 Task: Add a condition where "Channel Is CTI voicemail" in unsolved tickets in your groups.
Action: Mouse moved to (281, 508)
Screenshot: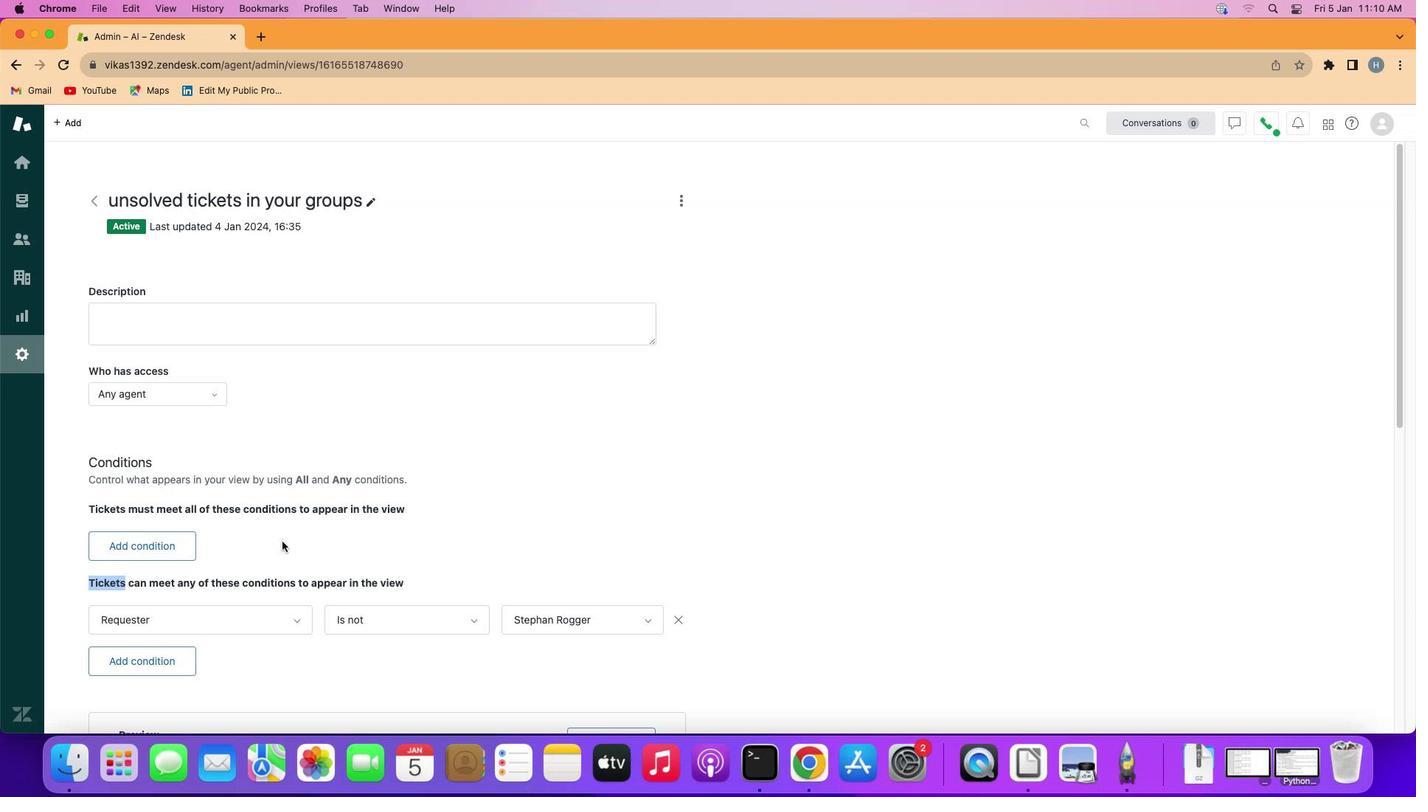
Action: Mouse pressed left at (281, 508)
Screenshot: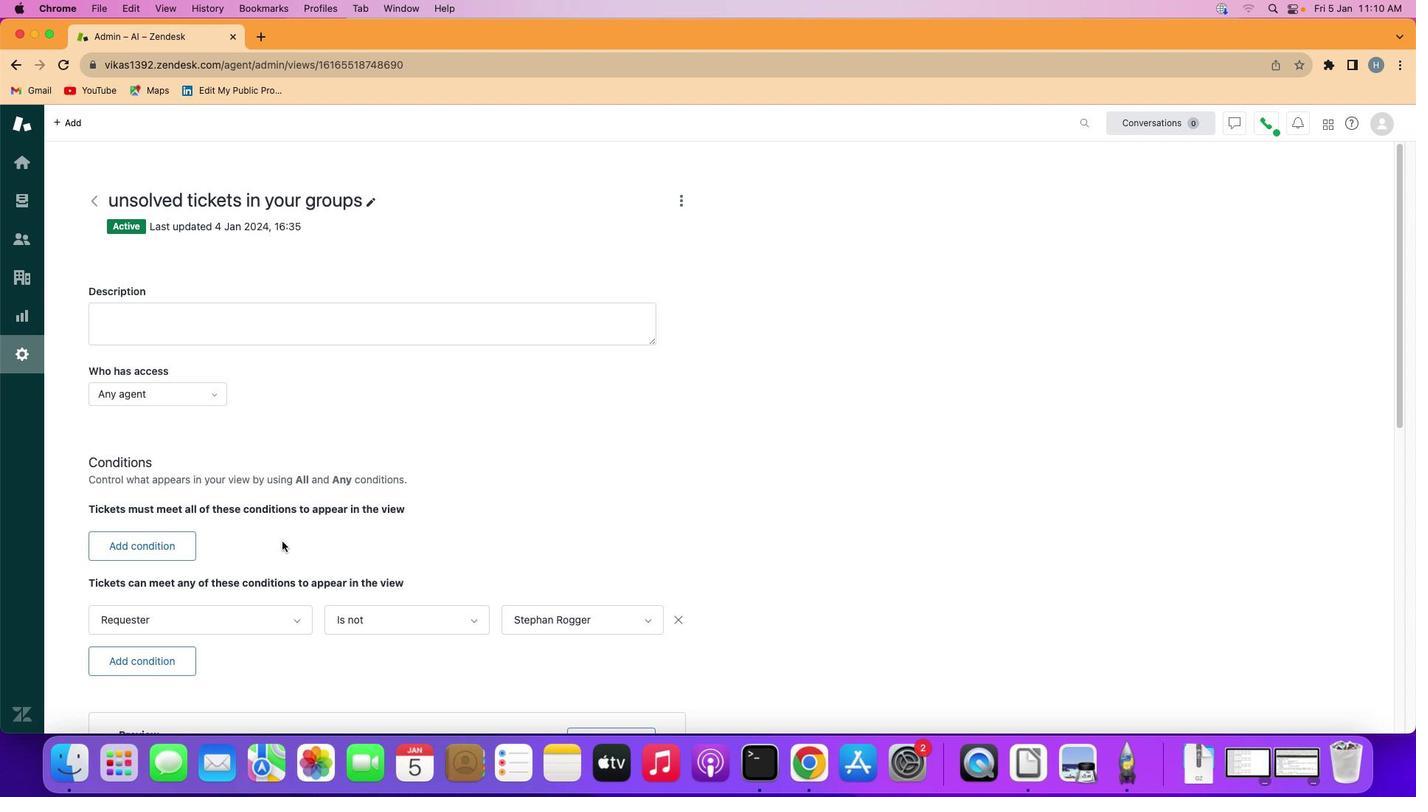 
Action: Mouse moved to (164, 507)
Screenshot: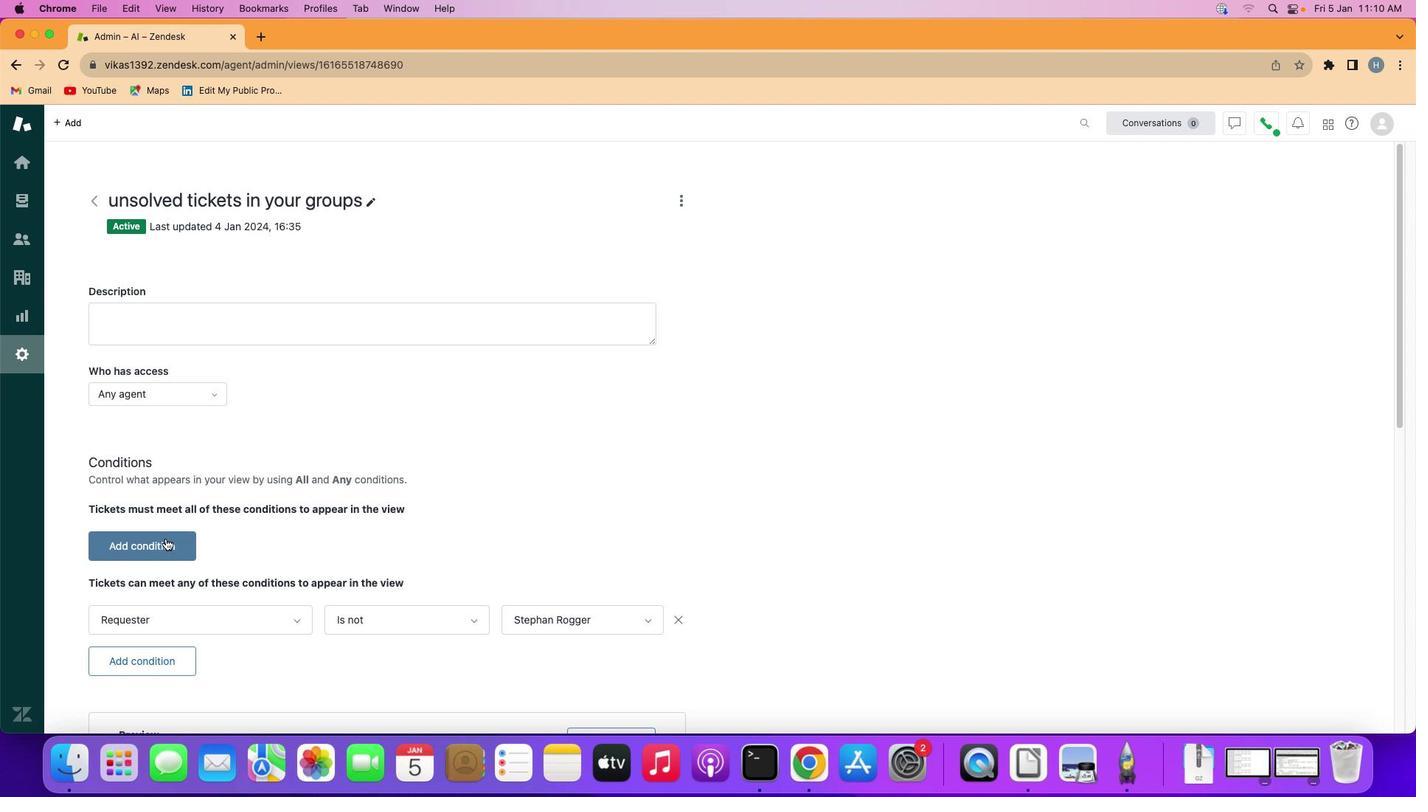 
Action: Mouse pressed left at (164, 507)
Screenshot: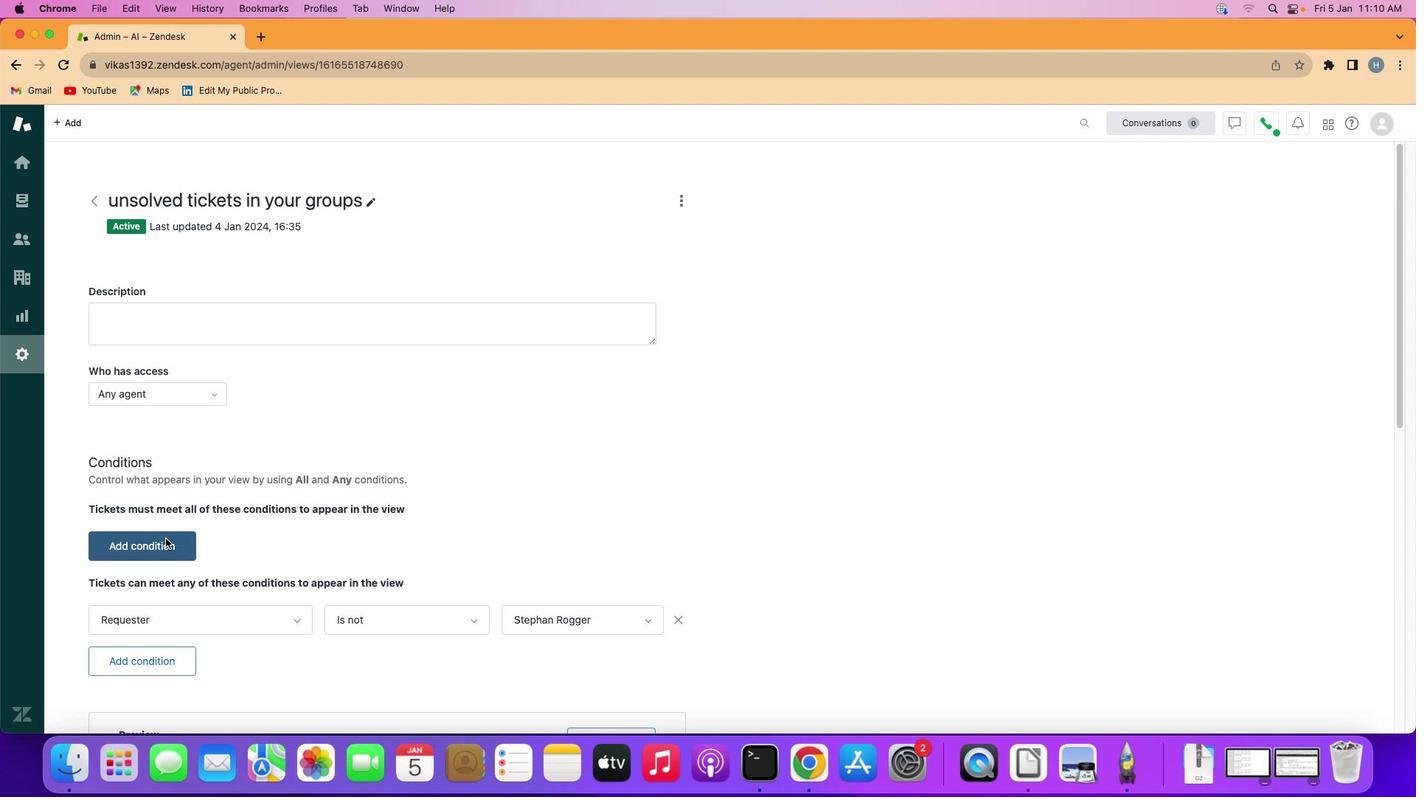 
Action: Mouse moved to (169, 509)
Screenshot: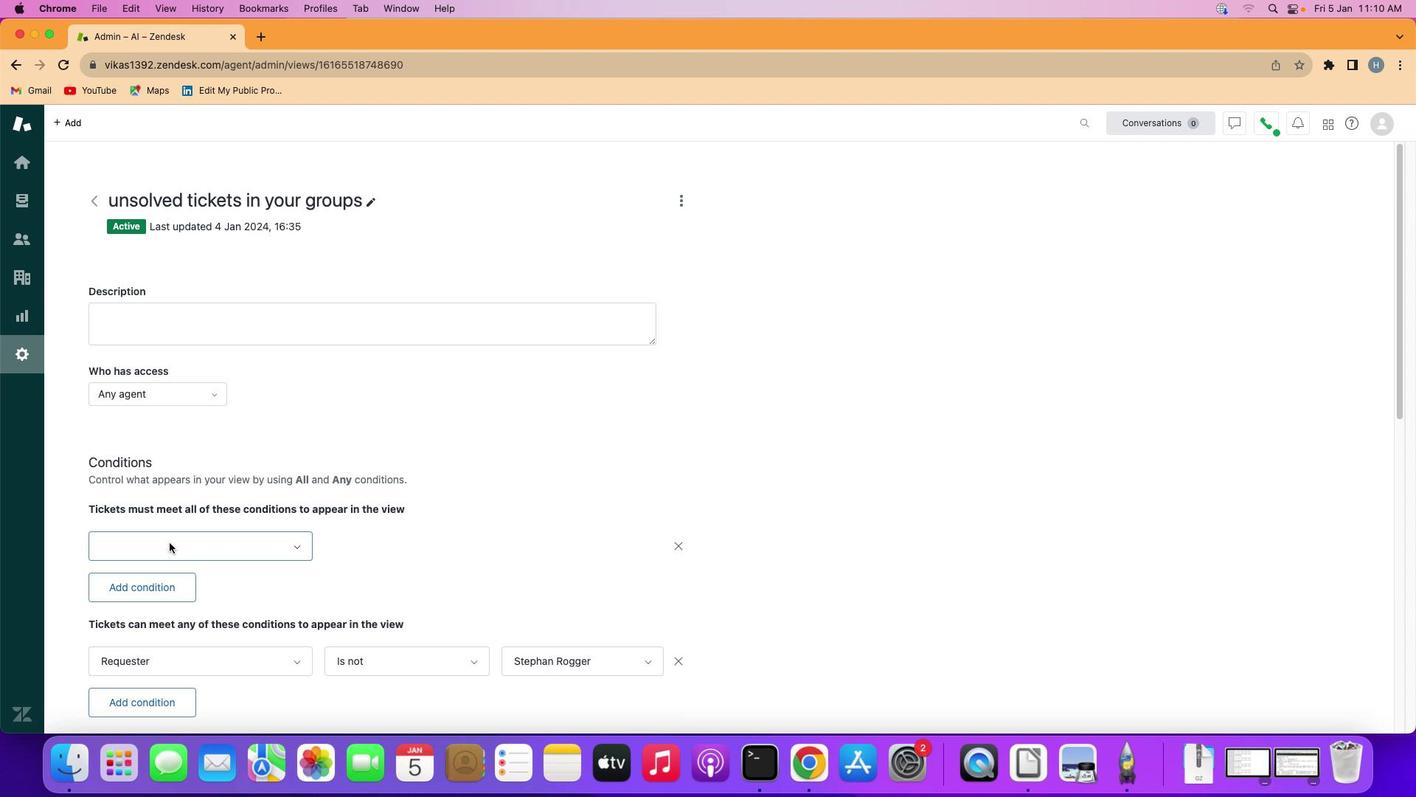 
Action: Mouse pressed left at (169, 509)
Screenshot: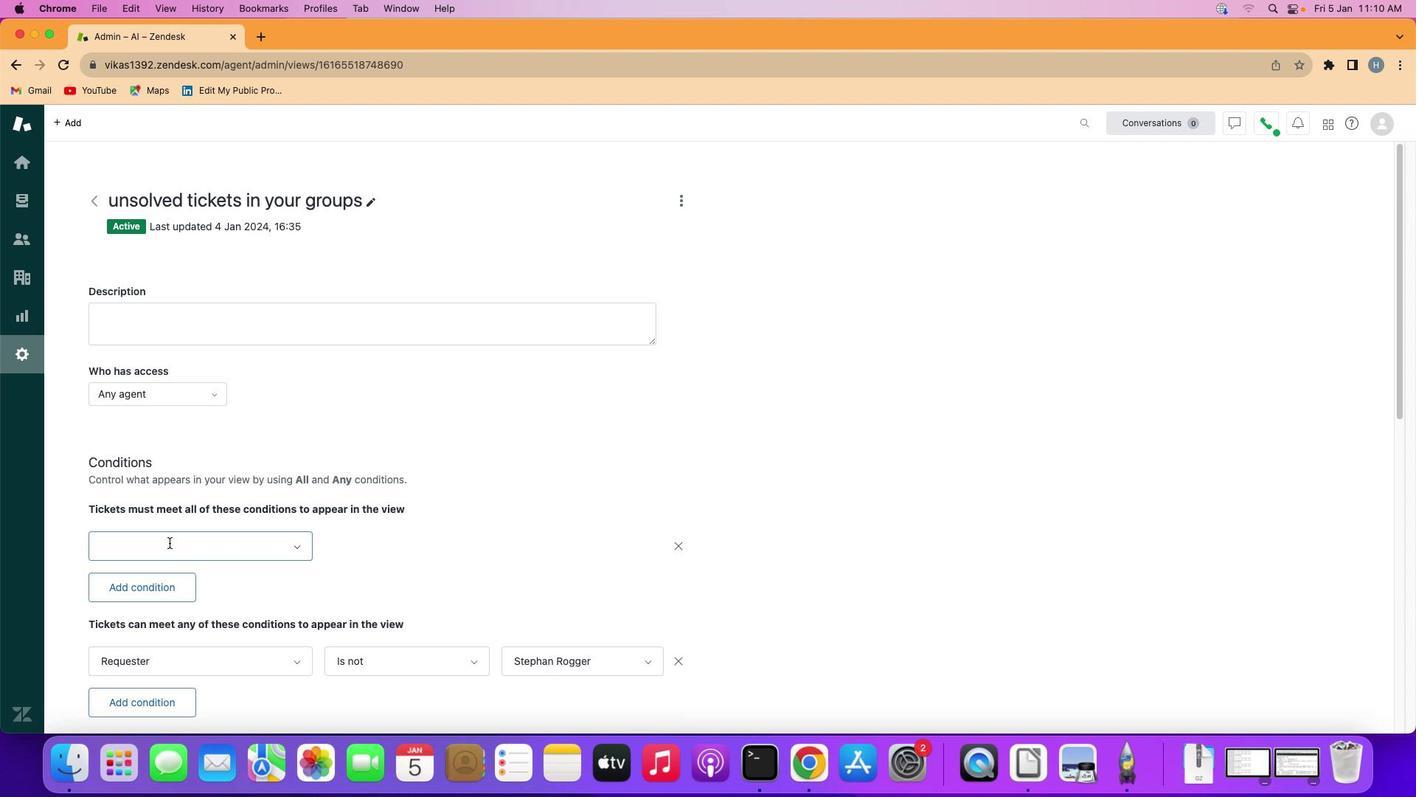 
Action: Mouse moved to (195, 449)
Screenshot: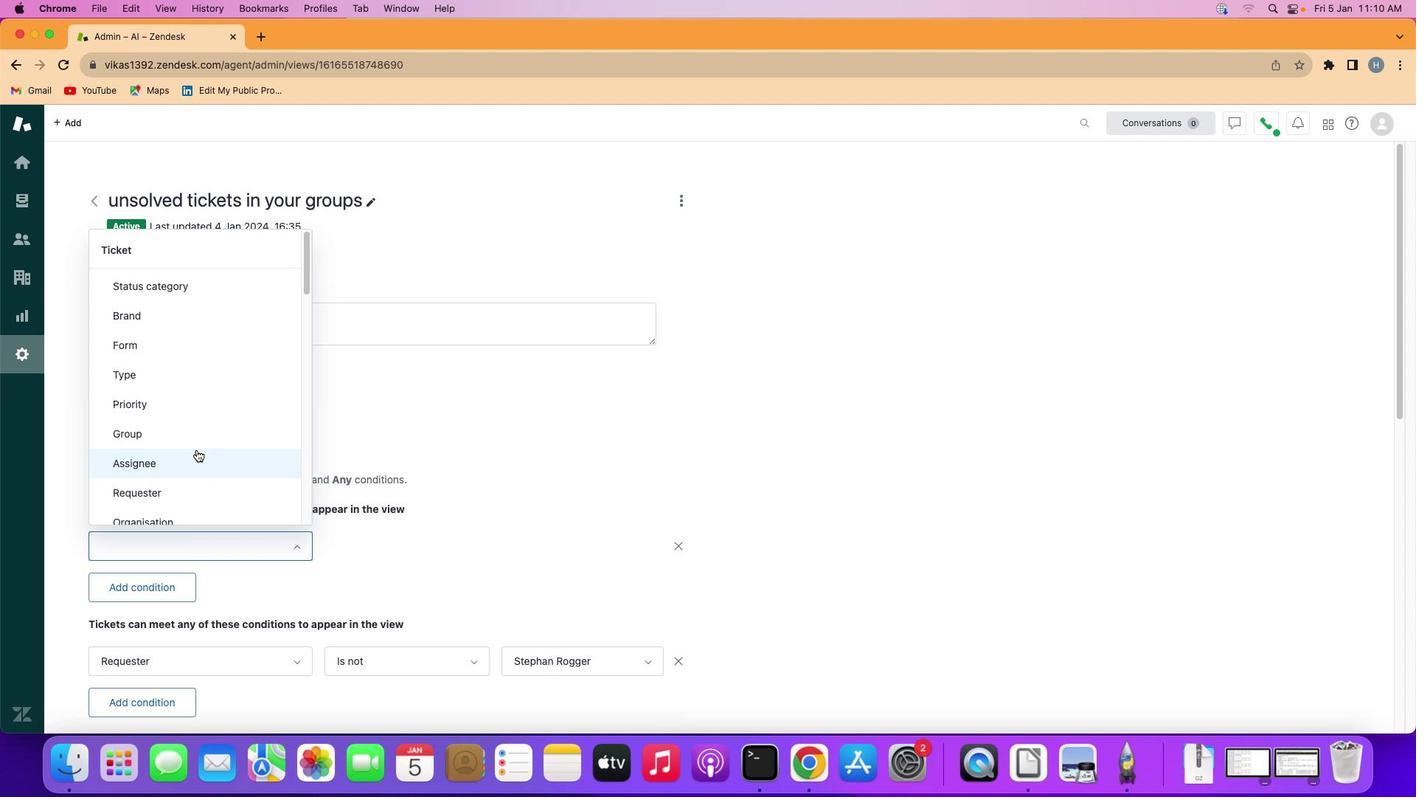 
Action: Mouse scrolled (195, 449) with delta (-1, 157)
Screenshot: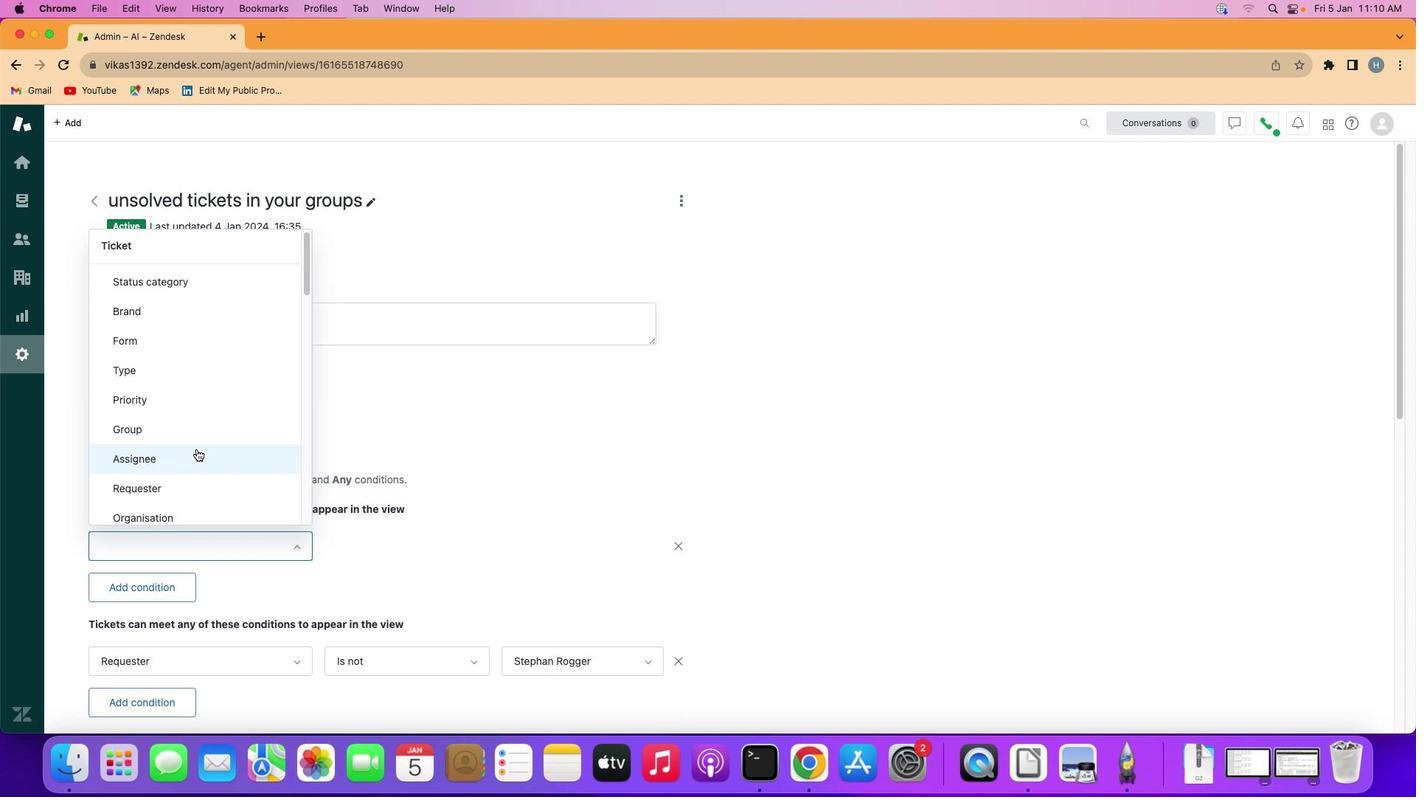 
Action: Mouse scrolled (195, 449) with delta (-1, 157)
Screenshot: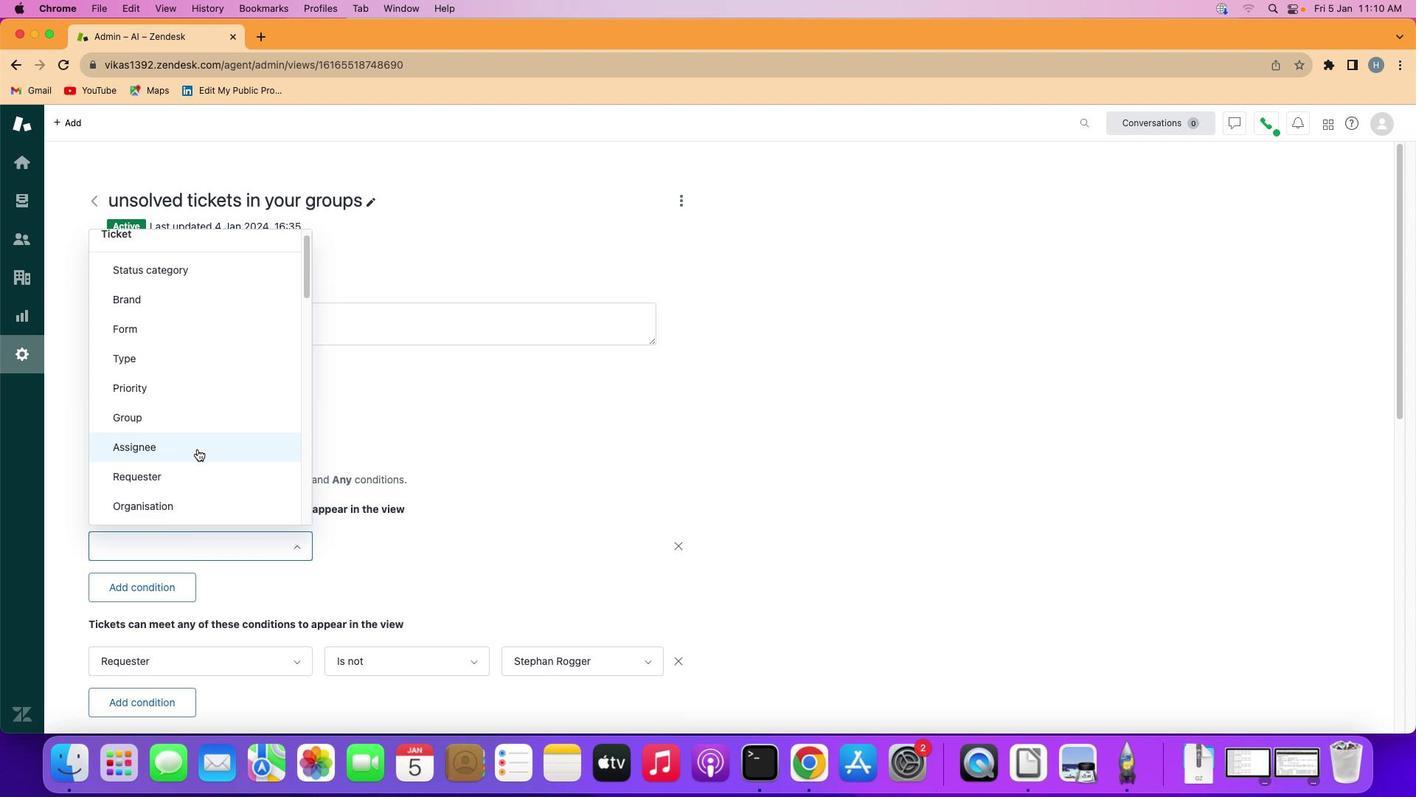 
Action: Mouse moved to (196, 449)
Screenshot: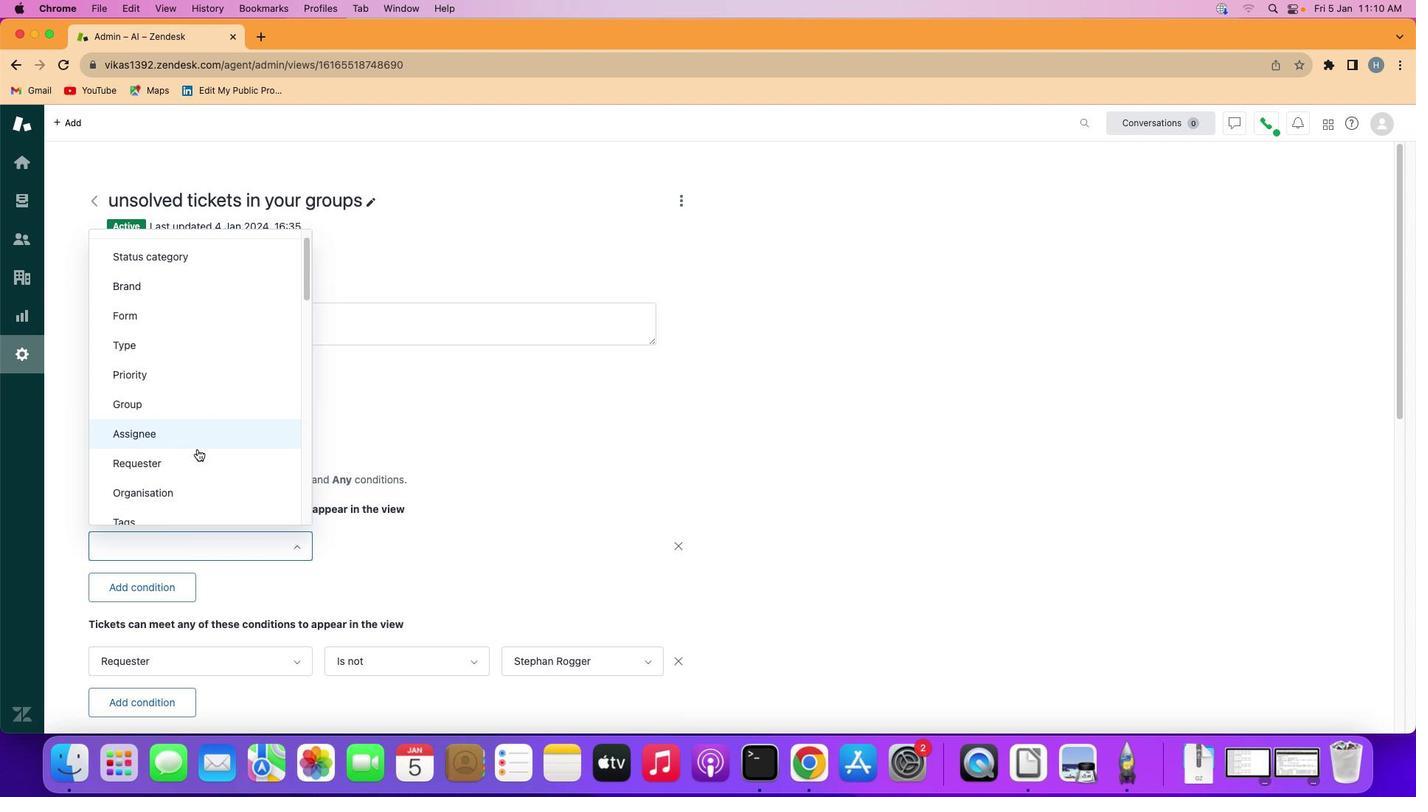
Action: Mouse scrolled (196, 449) with delta (-1, 157)
Screenshot: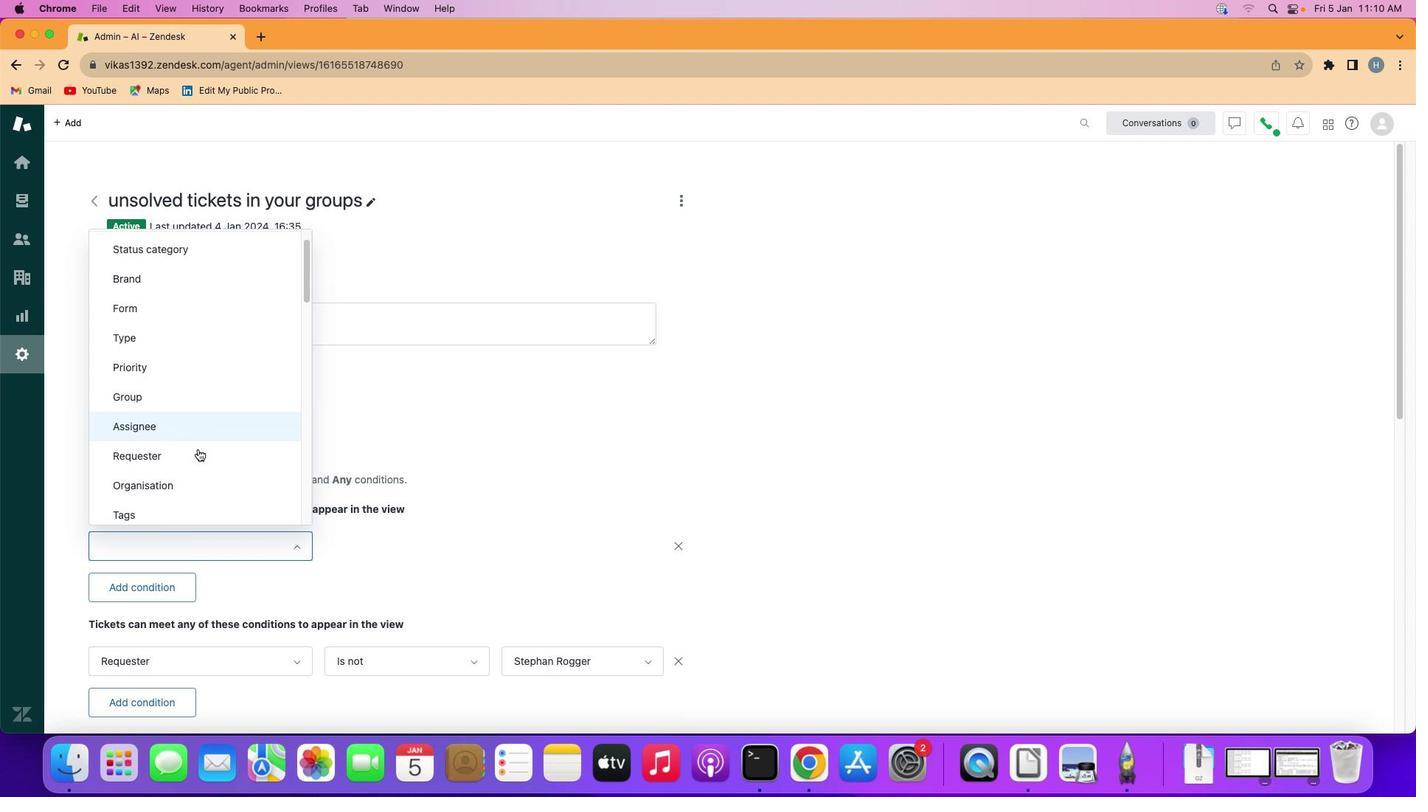
Action: Mouse moved to (197, 448)
Screenshot: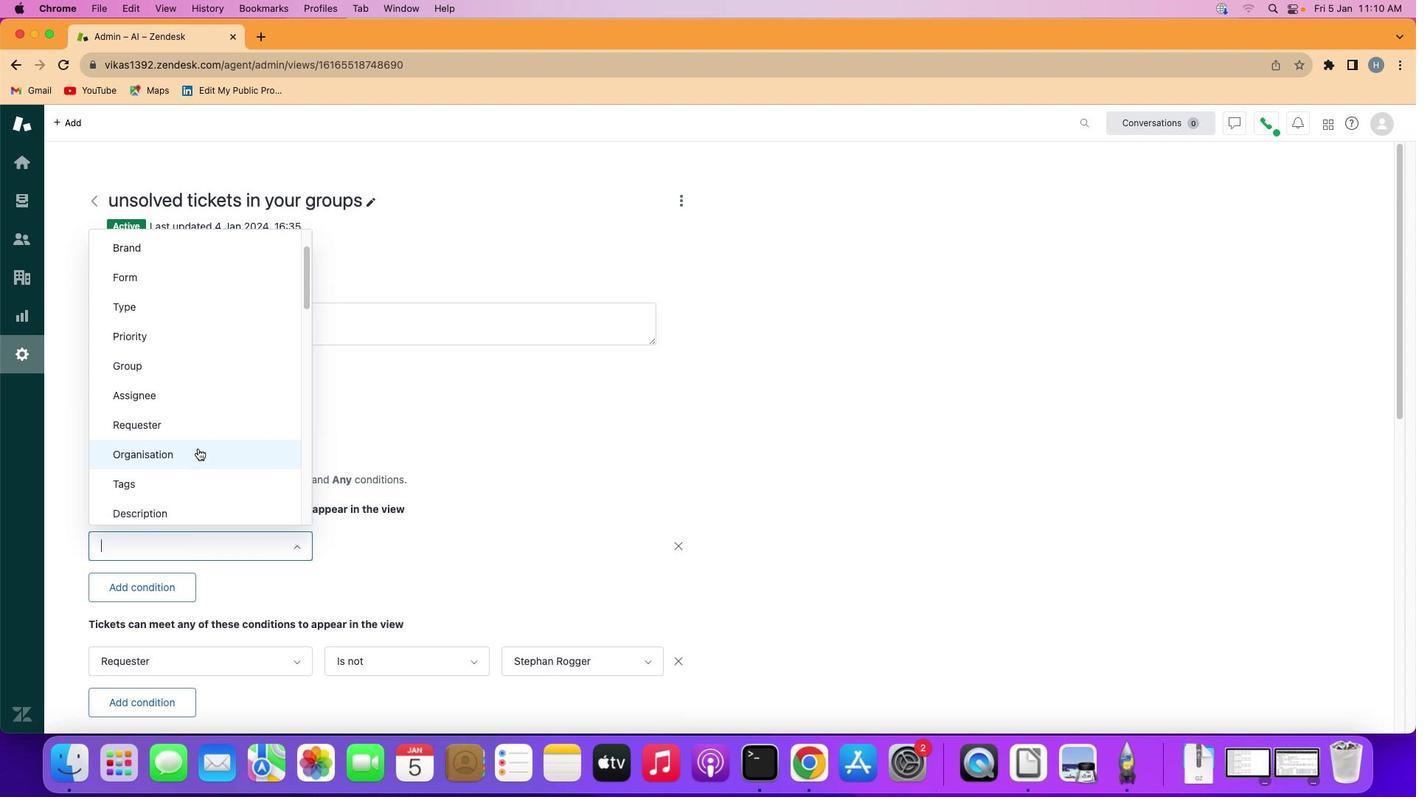 
Action: Mouse scrolled (197, 448) with delta (-1, 157)
Screenshot: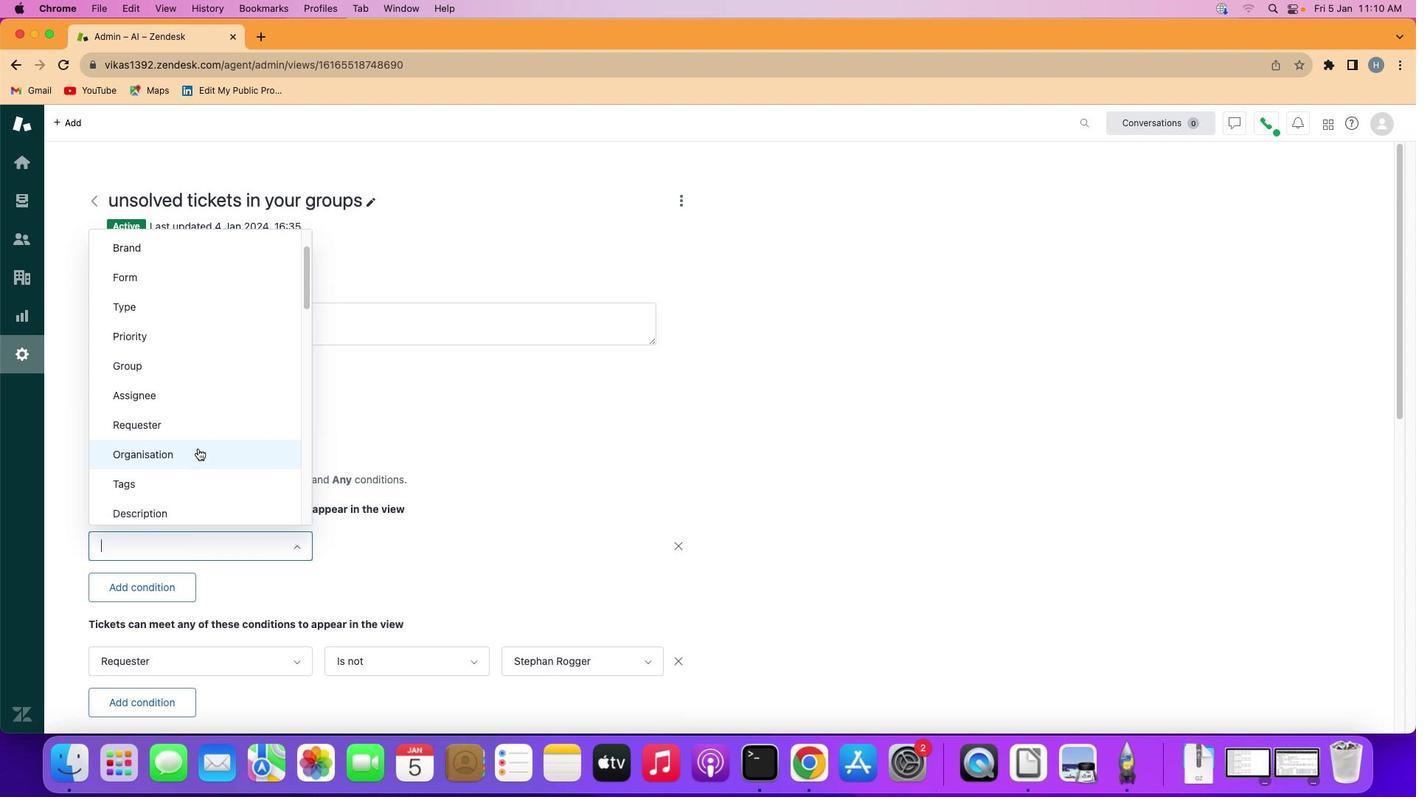 
Action: Mouse scrolled (197, 448) with delta (-1, 157)
Screenshot: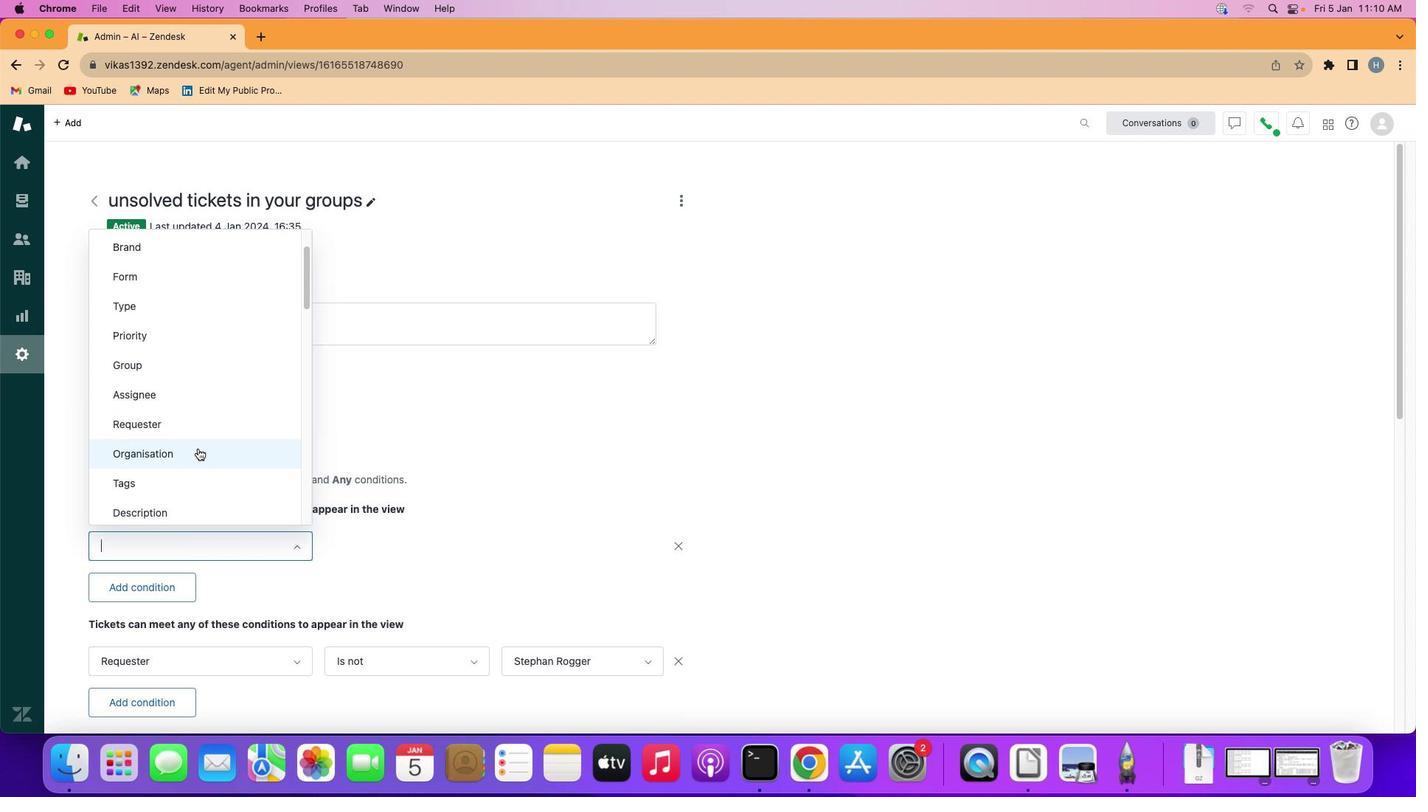
Action: Mouse scrolled (197, 448) with delta (-1, 158)
Screenshot: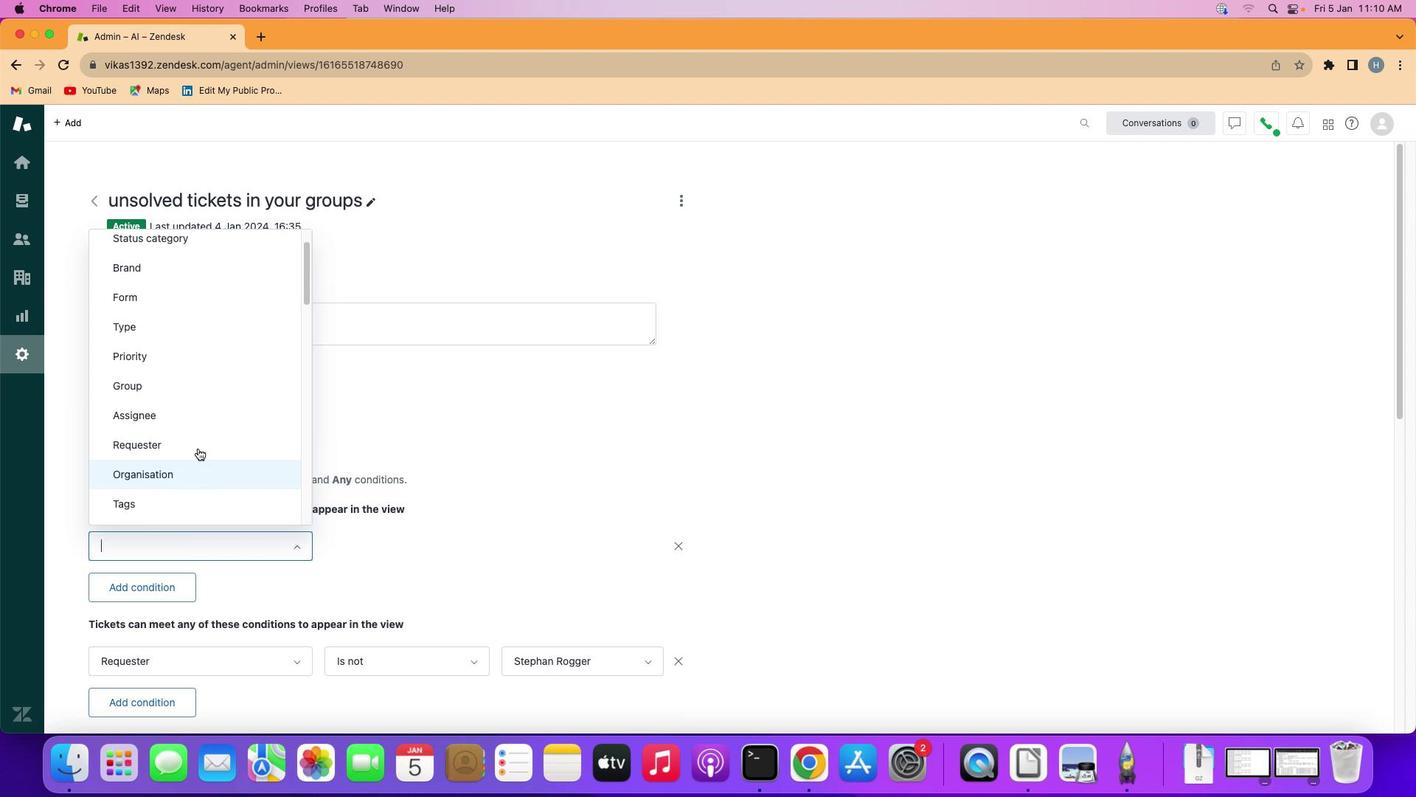 
Action: Mouse scrolled (197, 448) with delta (-1, 157)
Screenshot: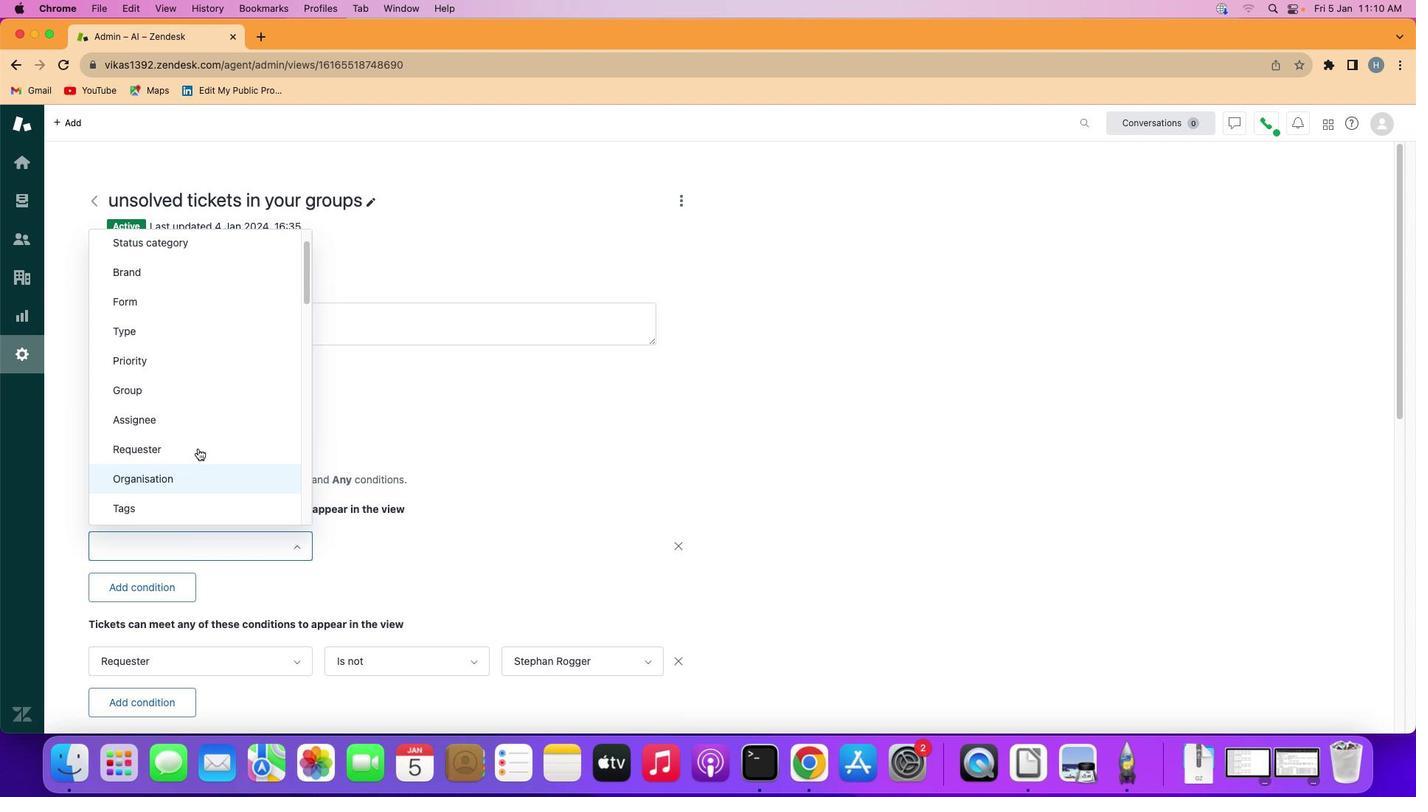 
Action: Mouse scrolled (197, 448) with delta (-1, 157)
Screenshot: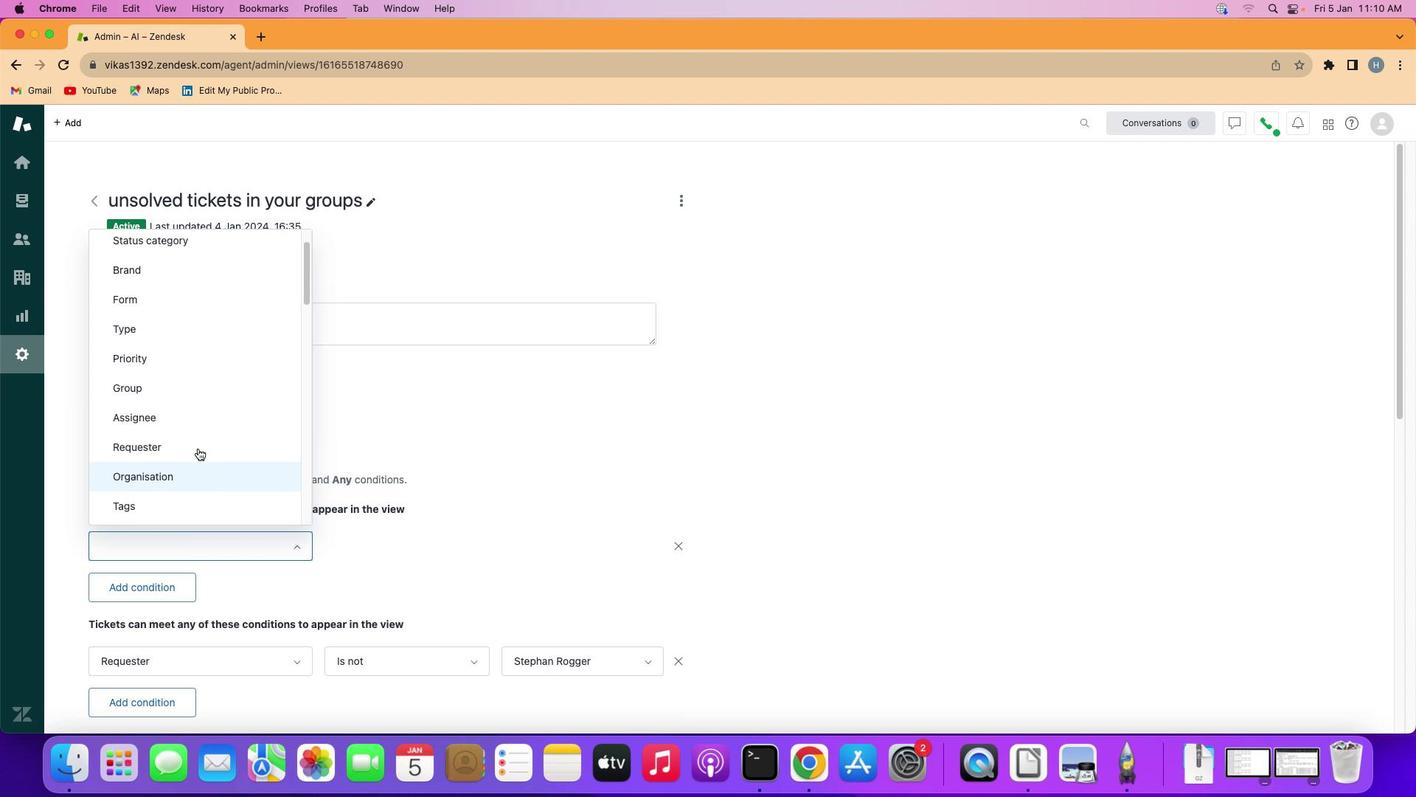
Action: Mouse scrolled (197, 448) with delta (-1, 157)
Screenshot: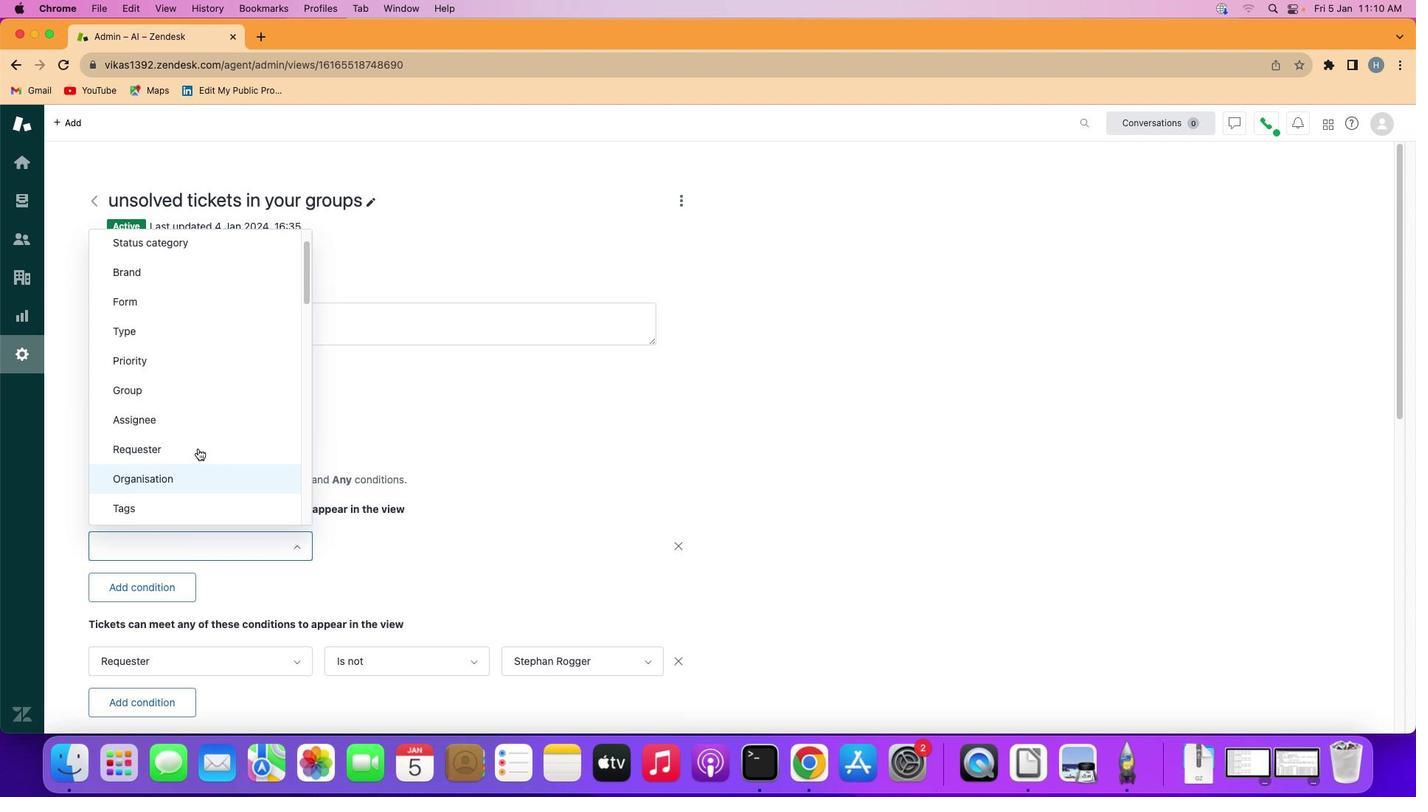 
Action: Mouse scrolled (197, 448) with delta (-1, 158)
Screenshot: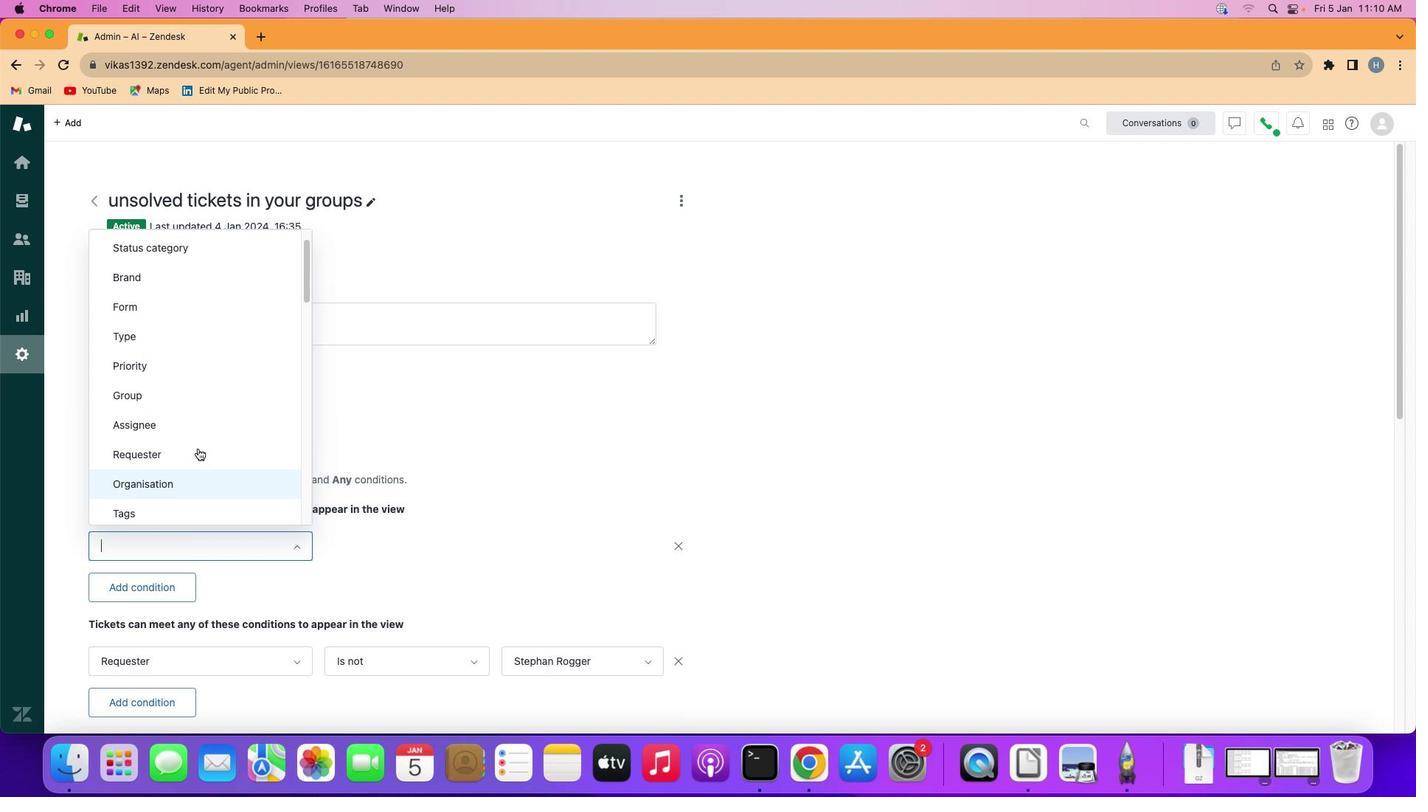 
Action: Mouse scrolled (197, 448) with delta (-1, 157)
Screenshot: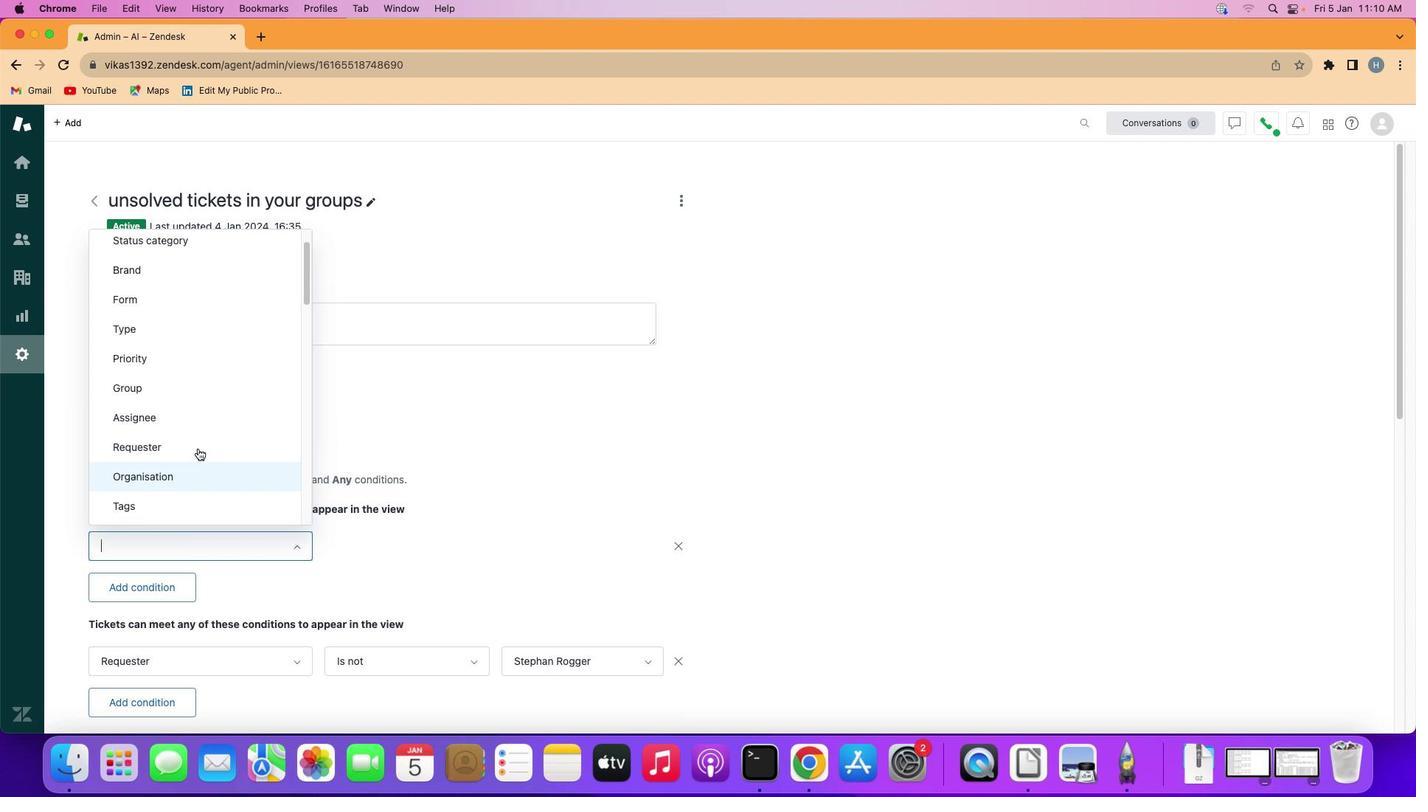 
Action: Mouse scrolled (197, 448) with delta (-1, 157)
Screenshot: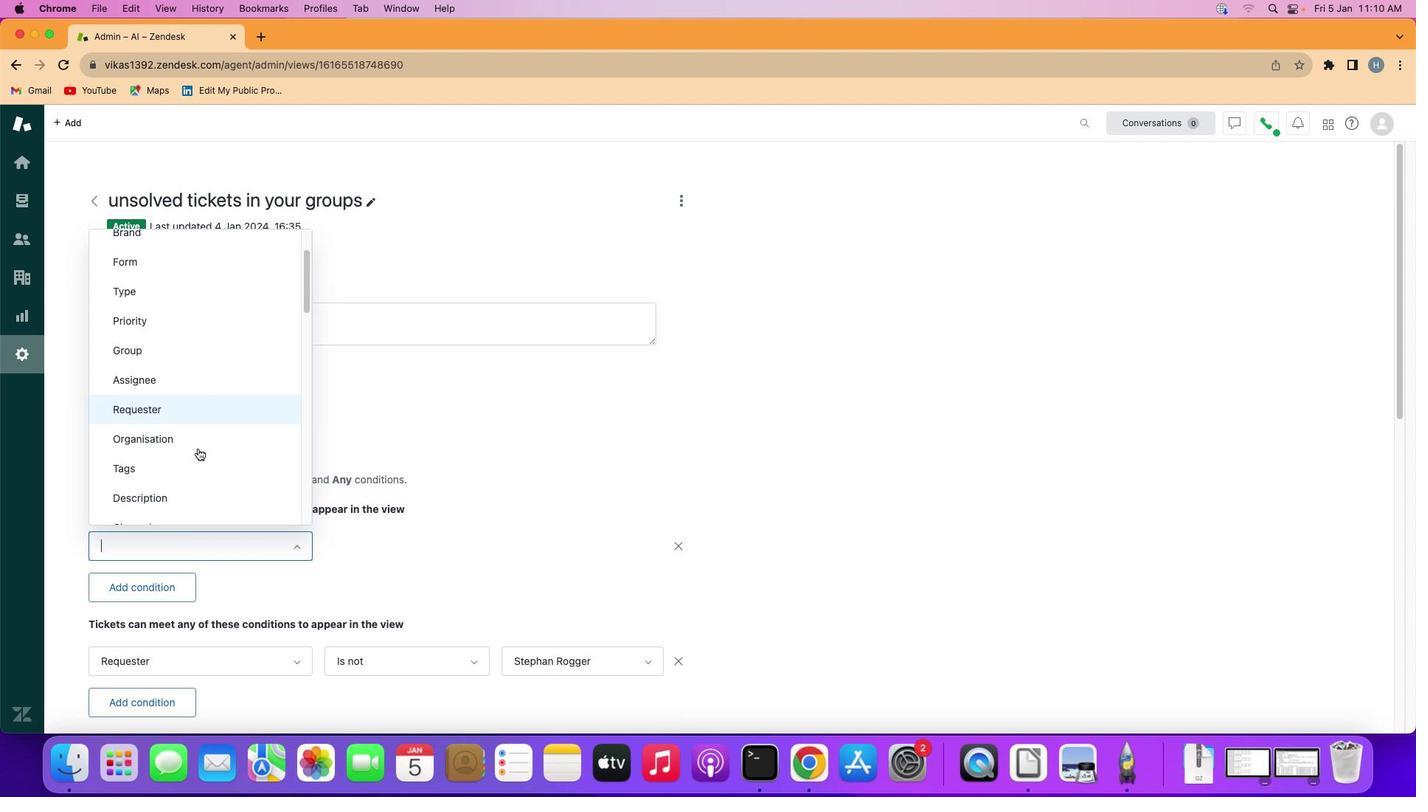 
Action: Mouse moved to (197, 448)
Screenshot: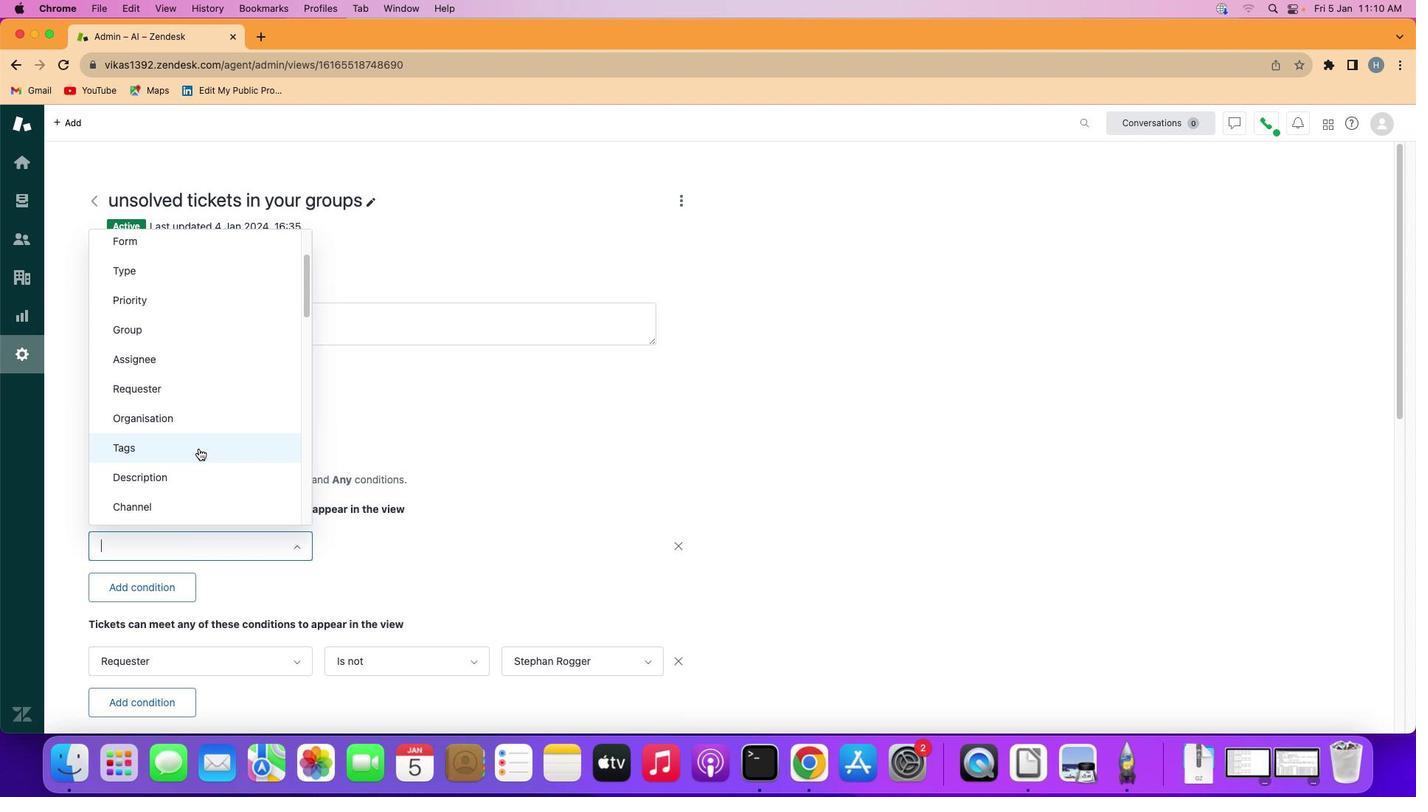 
Action: Mouse scrolled (197, 448) with delta (-1, 157)
Screenshot: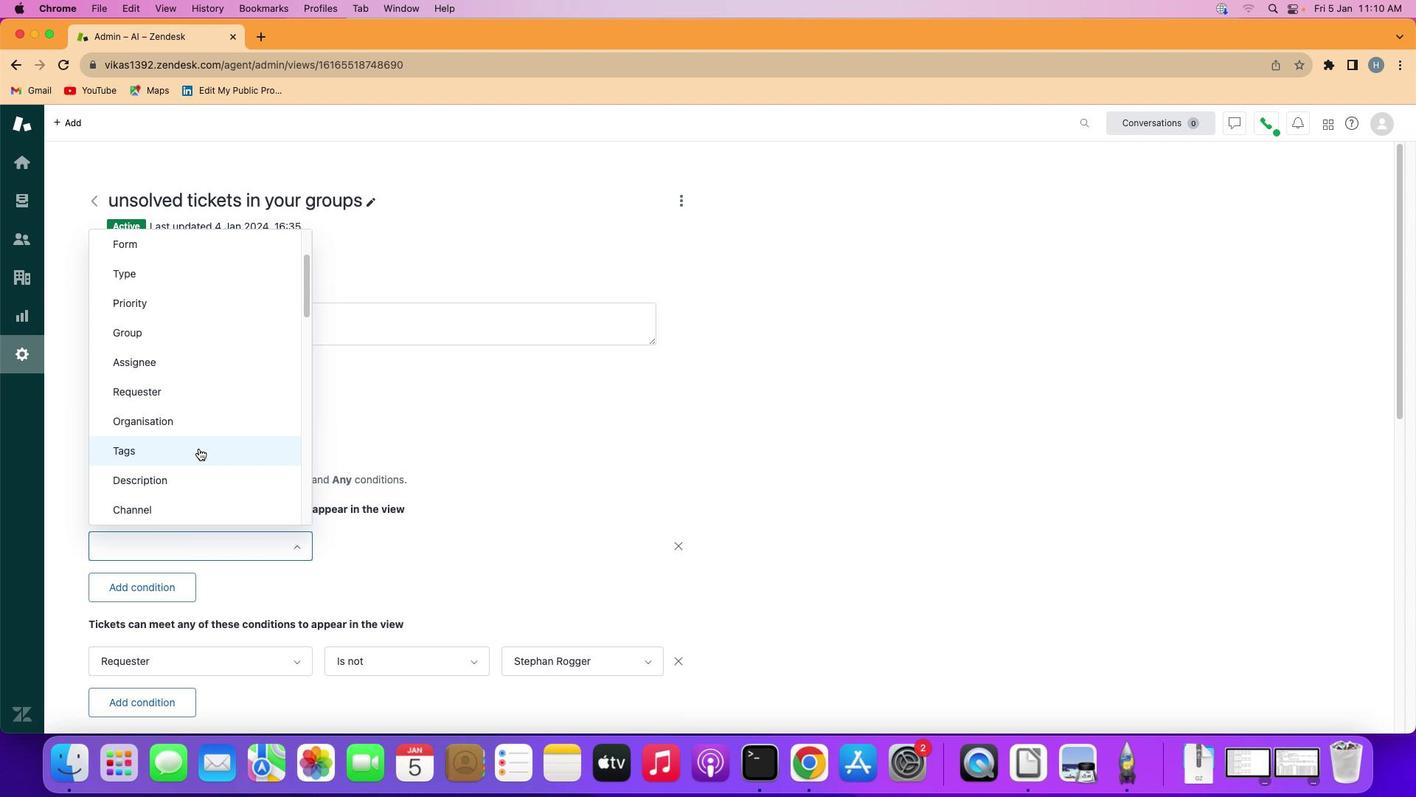 
Action: Mouse scrolled (197, 448) with delta (-1, 158)
Screenshot: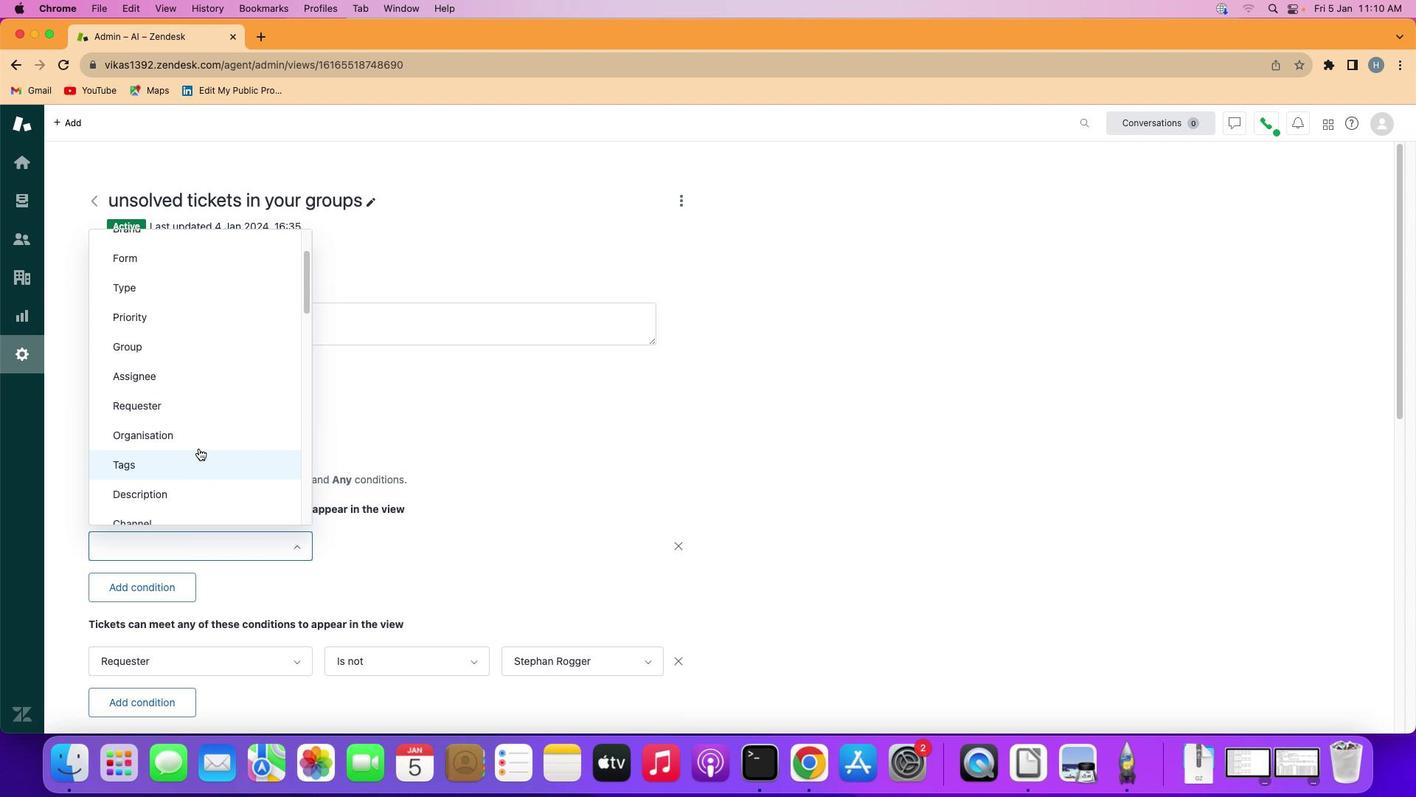 
Action: Mouse scrolled (197, 448) with delta (-1, 157)
Screenshot: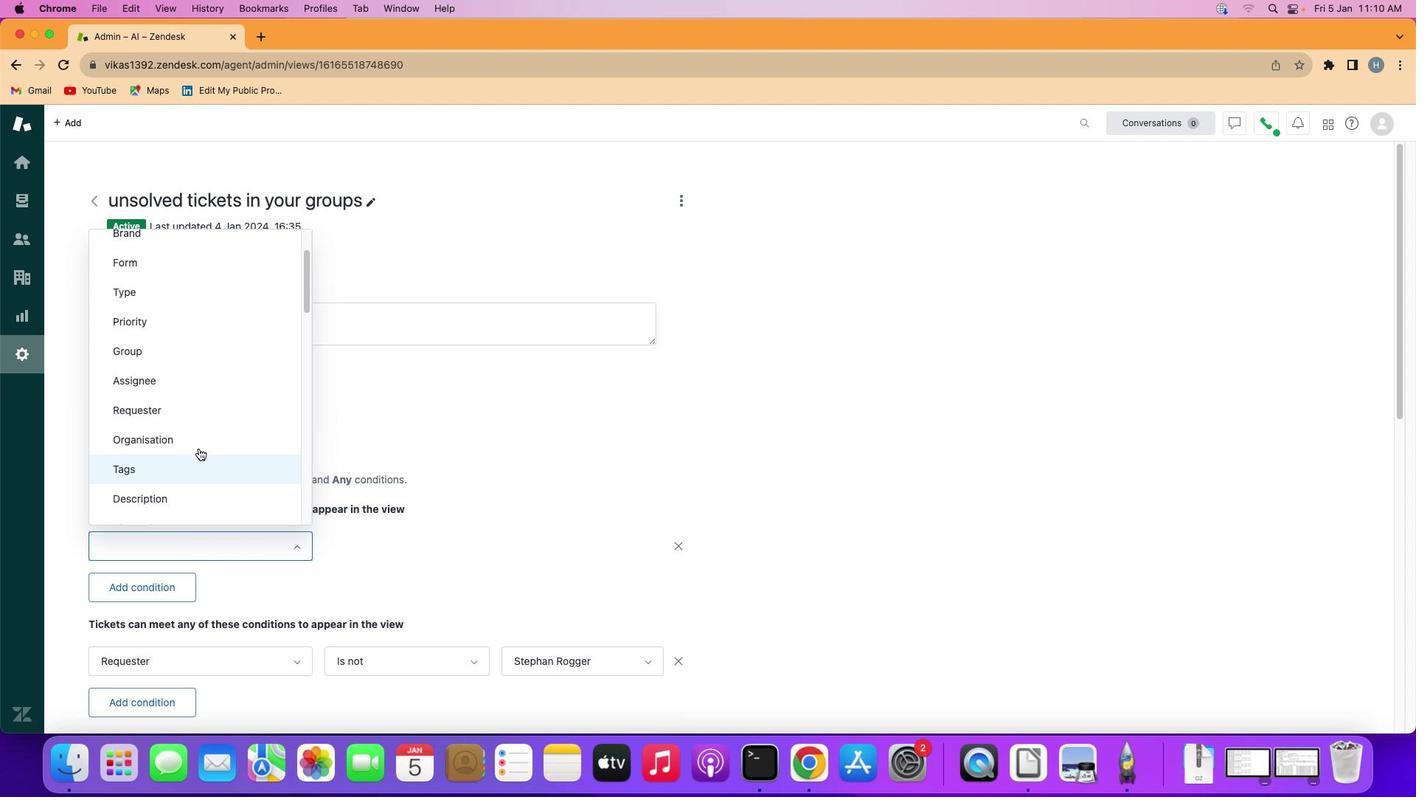 
Action: Mouse scrolled (197, 448) with delta (-1, 157)
Screenshot: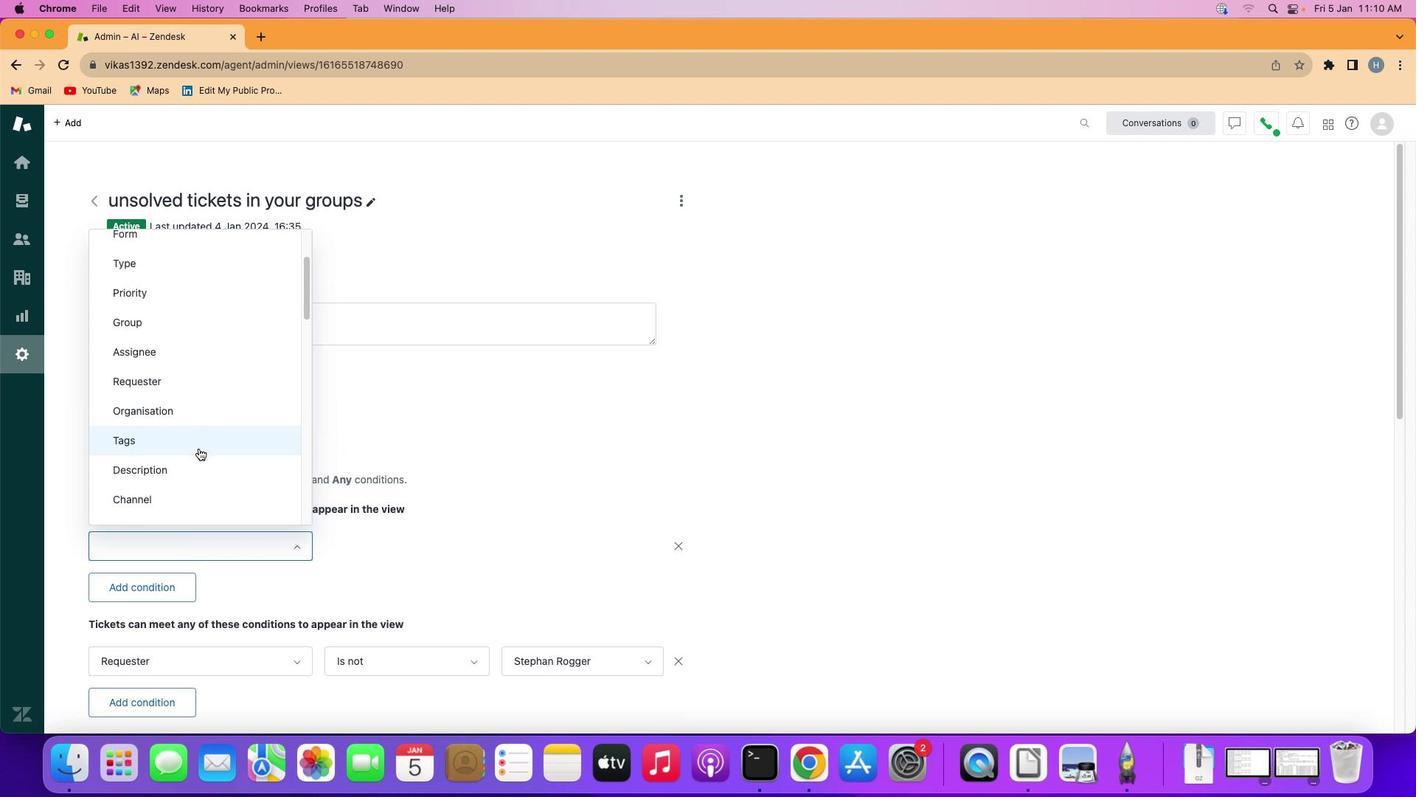 
Action: Mouse moved to (194, 475)
Screenshot: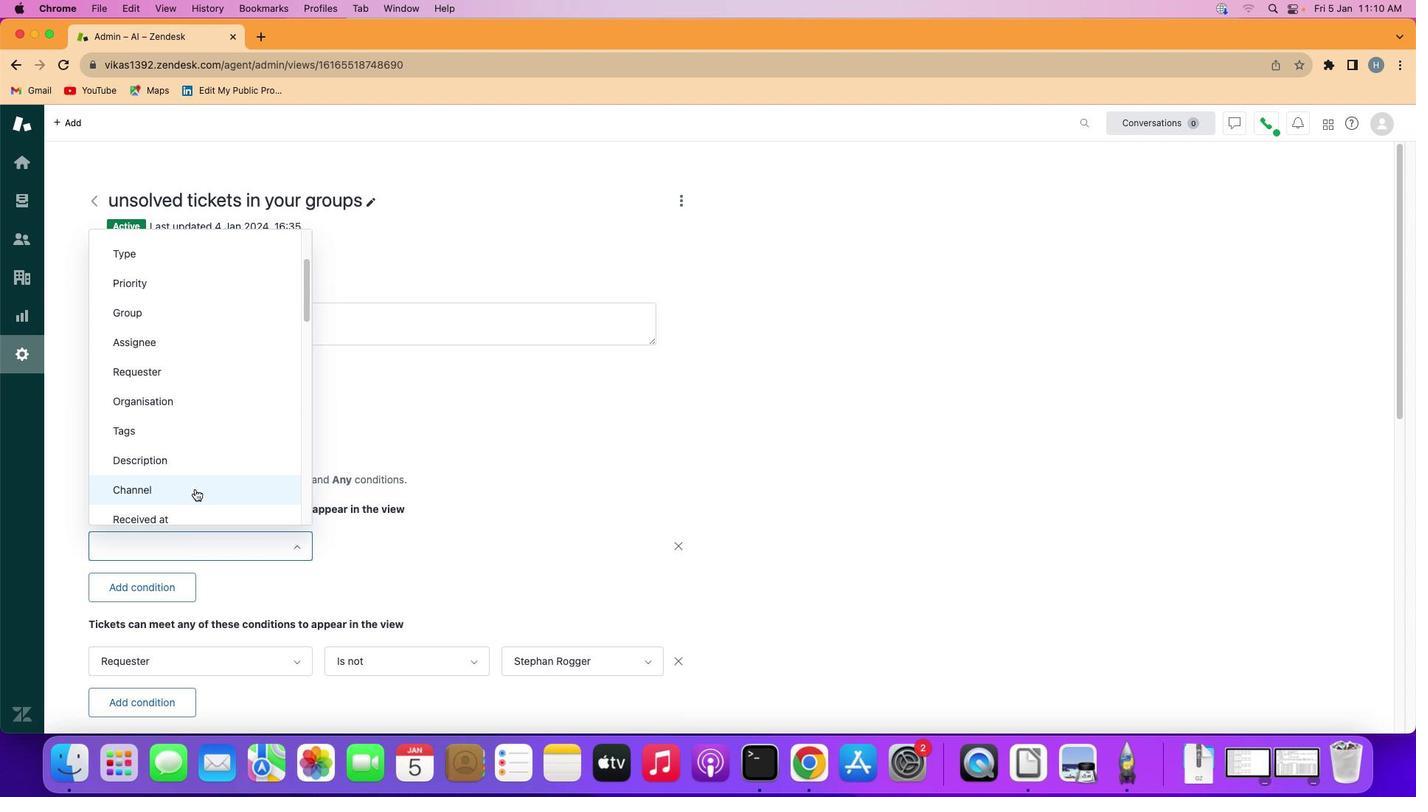 
Action: Mouse pressed left at (194, 475)
Screenshot: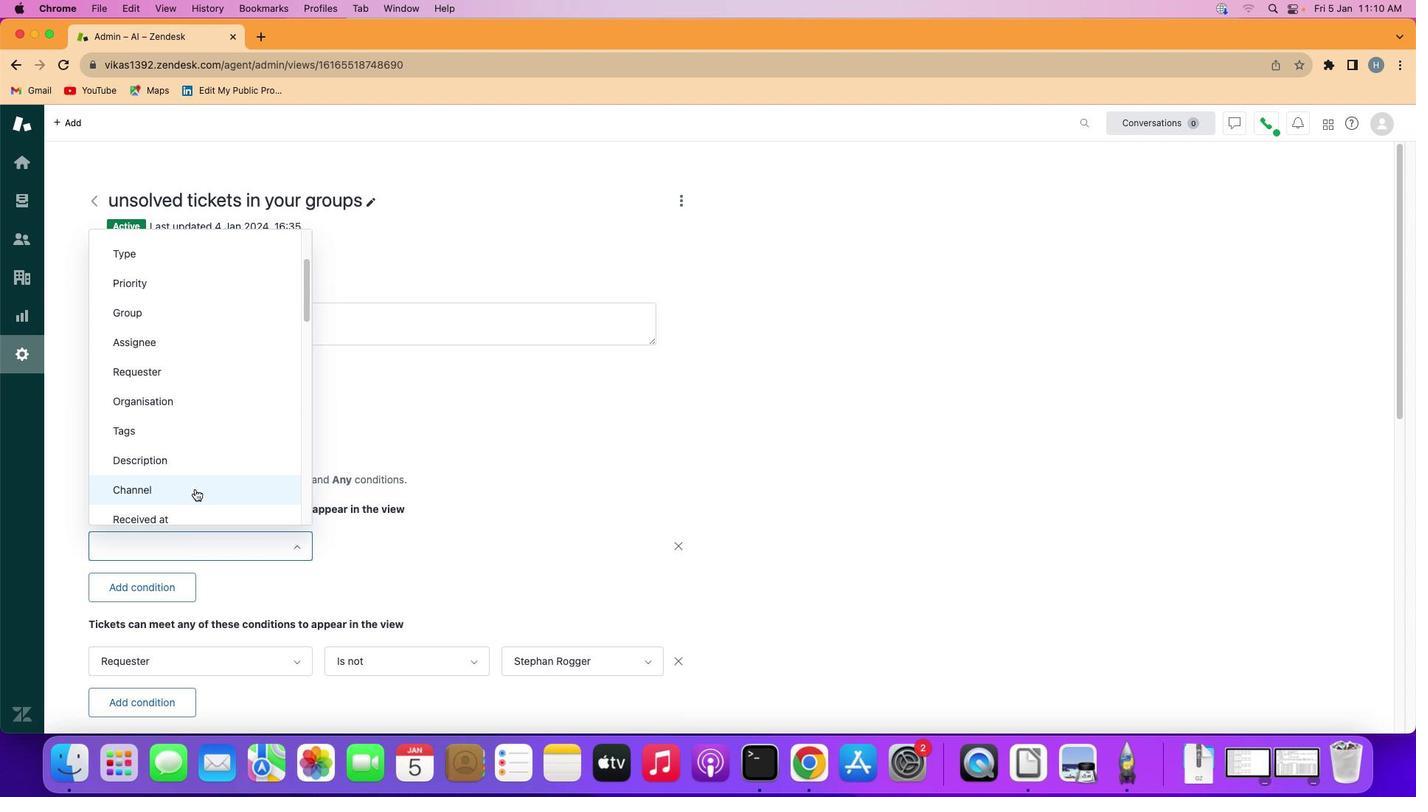 
Action: Mouse moved to (403, 512)
Screenshot: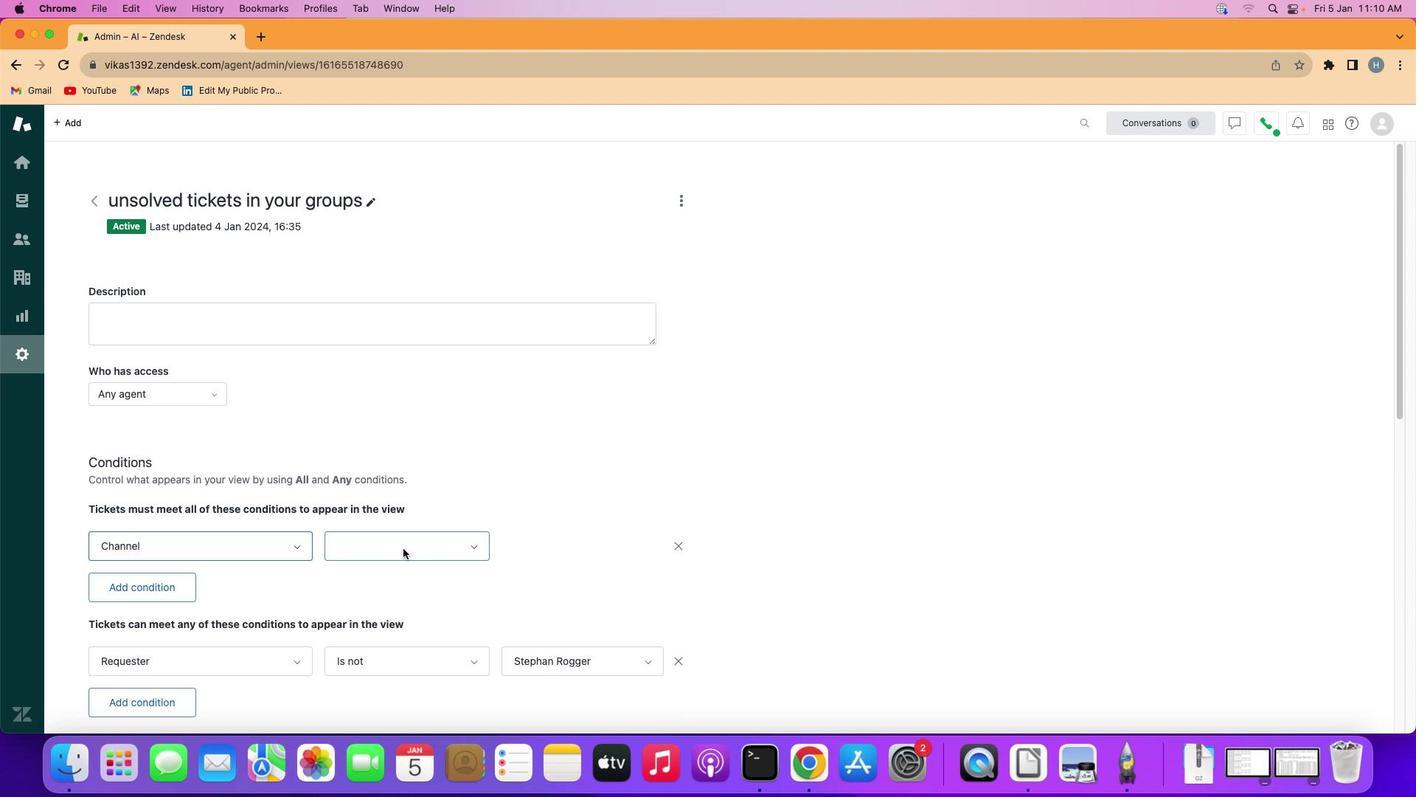 
Action: Mouse pressed left at (403, 512)
Screenshot: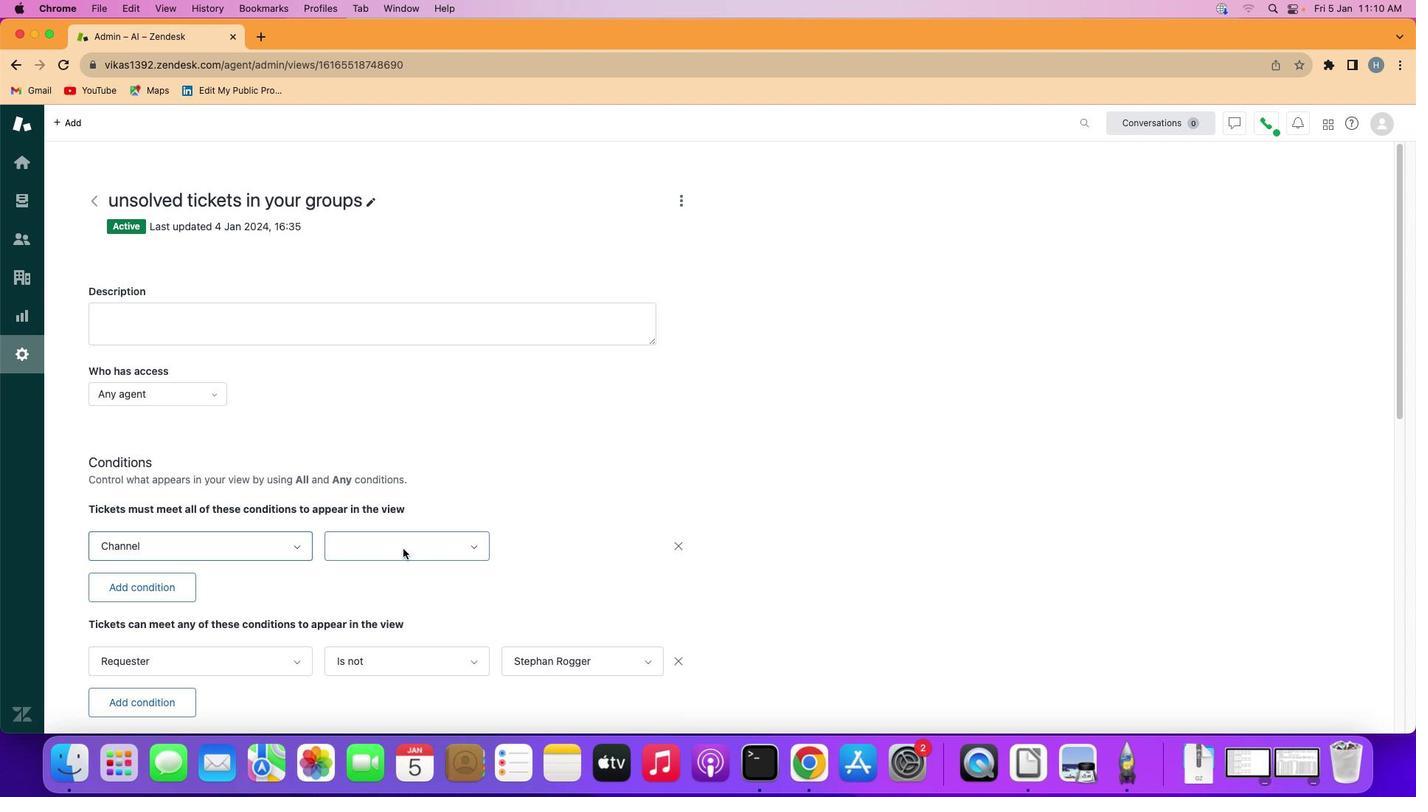 
Action: Mouse moved to (401, 532)
Screenshot: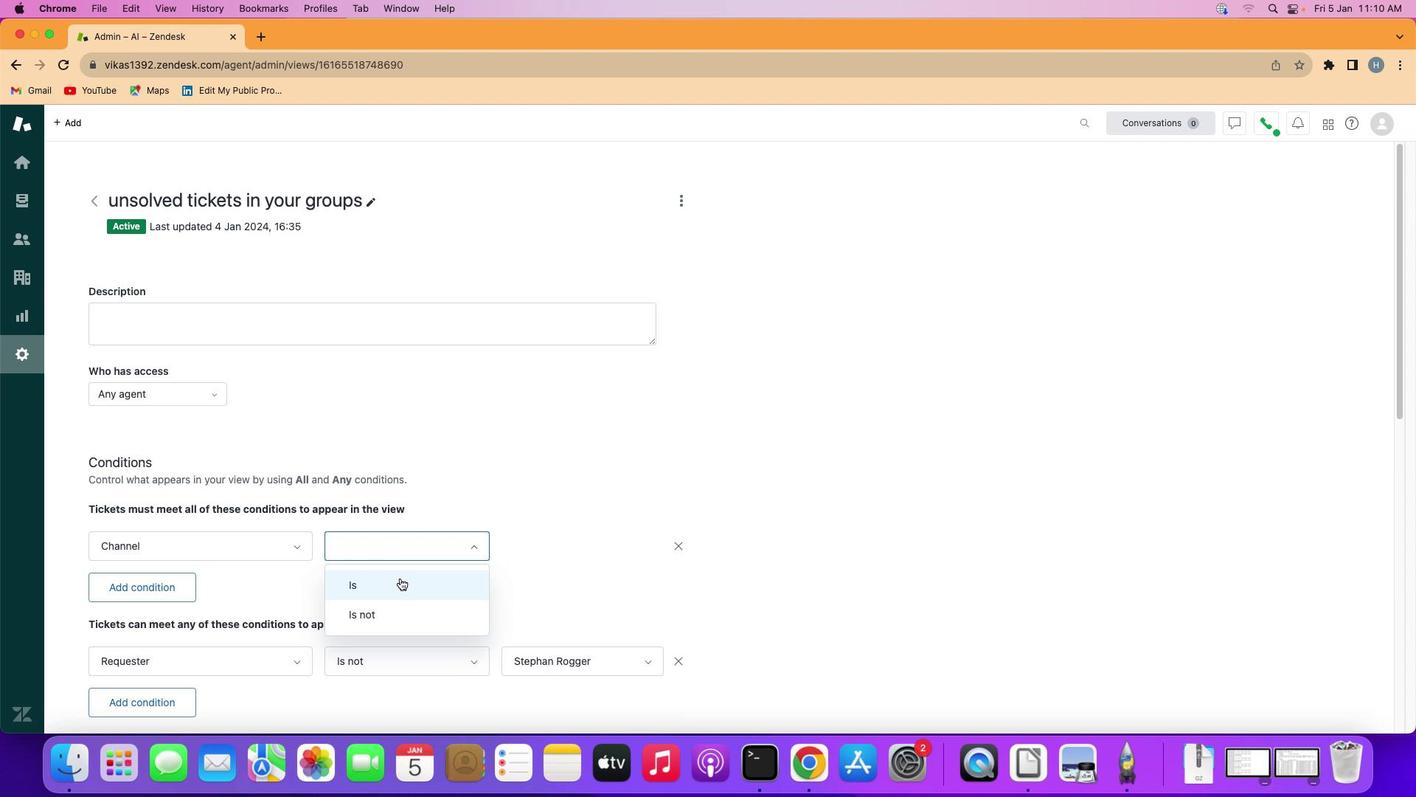 
Action: Mouse pressed left at (401, 532)
Screenshot: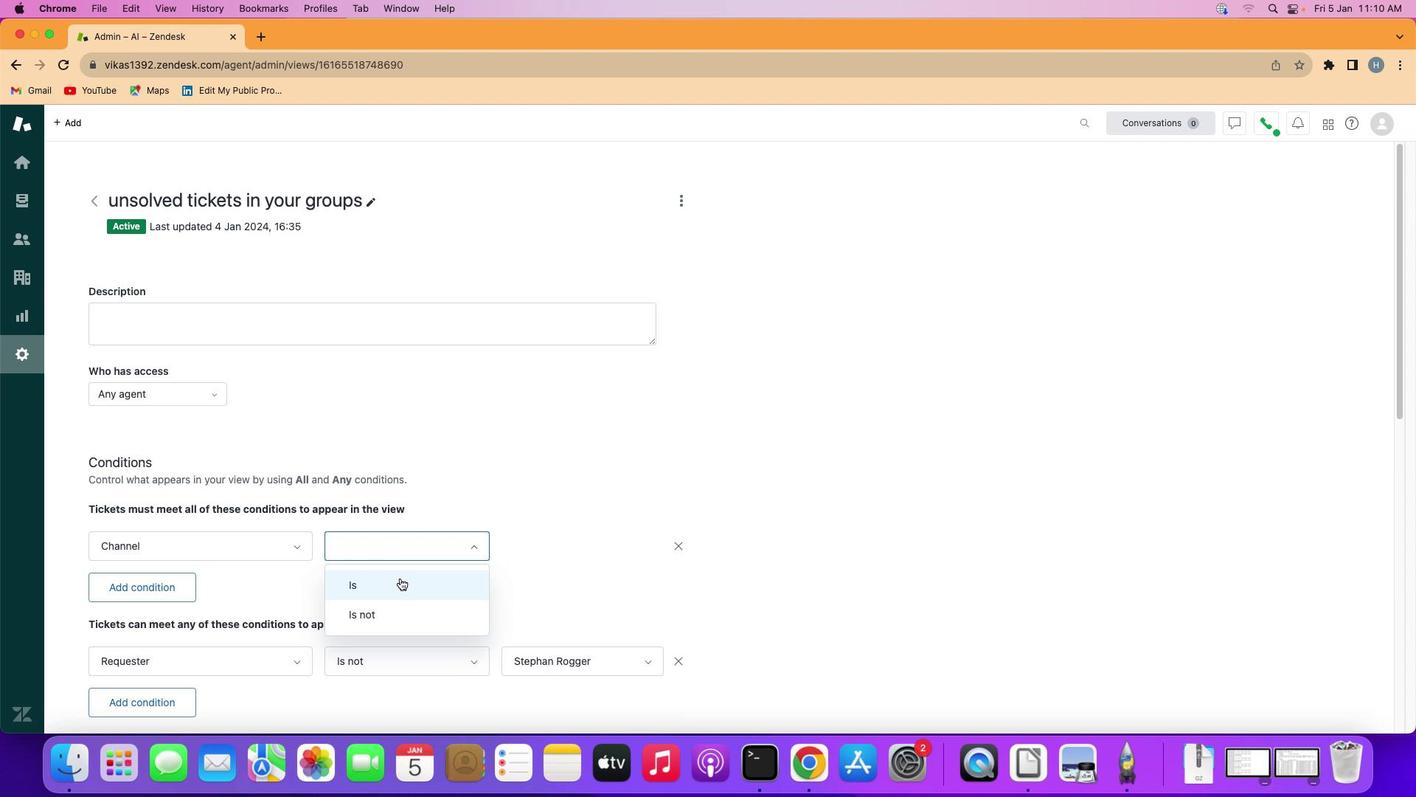 
Action: Mouse moved to (571, 512)
Screenshot: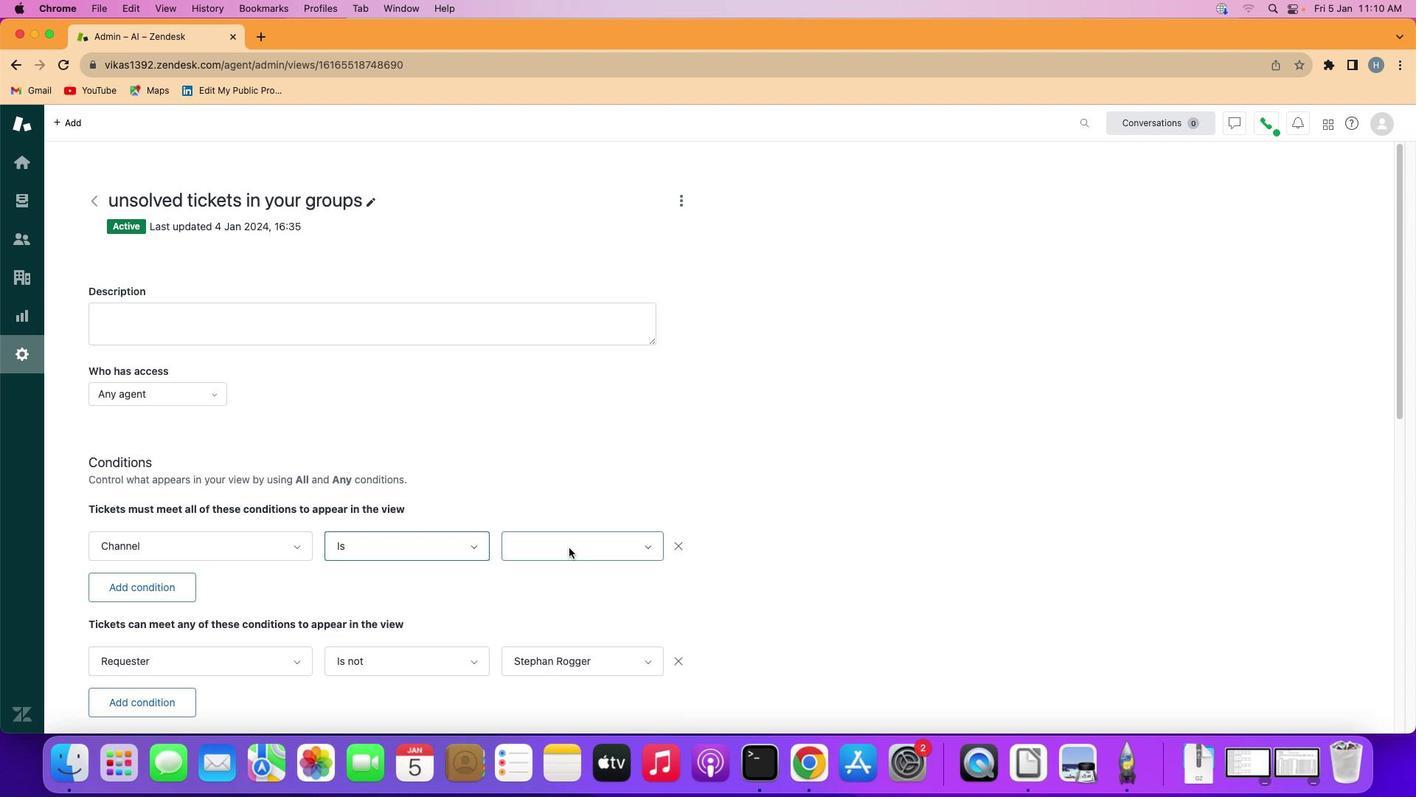 
Action: Mouse pressed left at (571, 512)
Screenshot: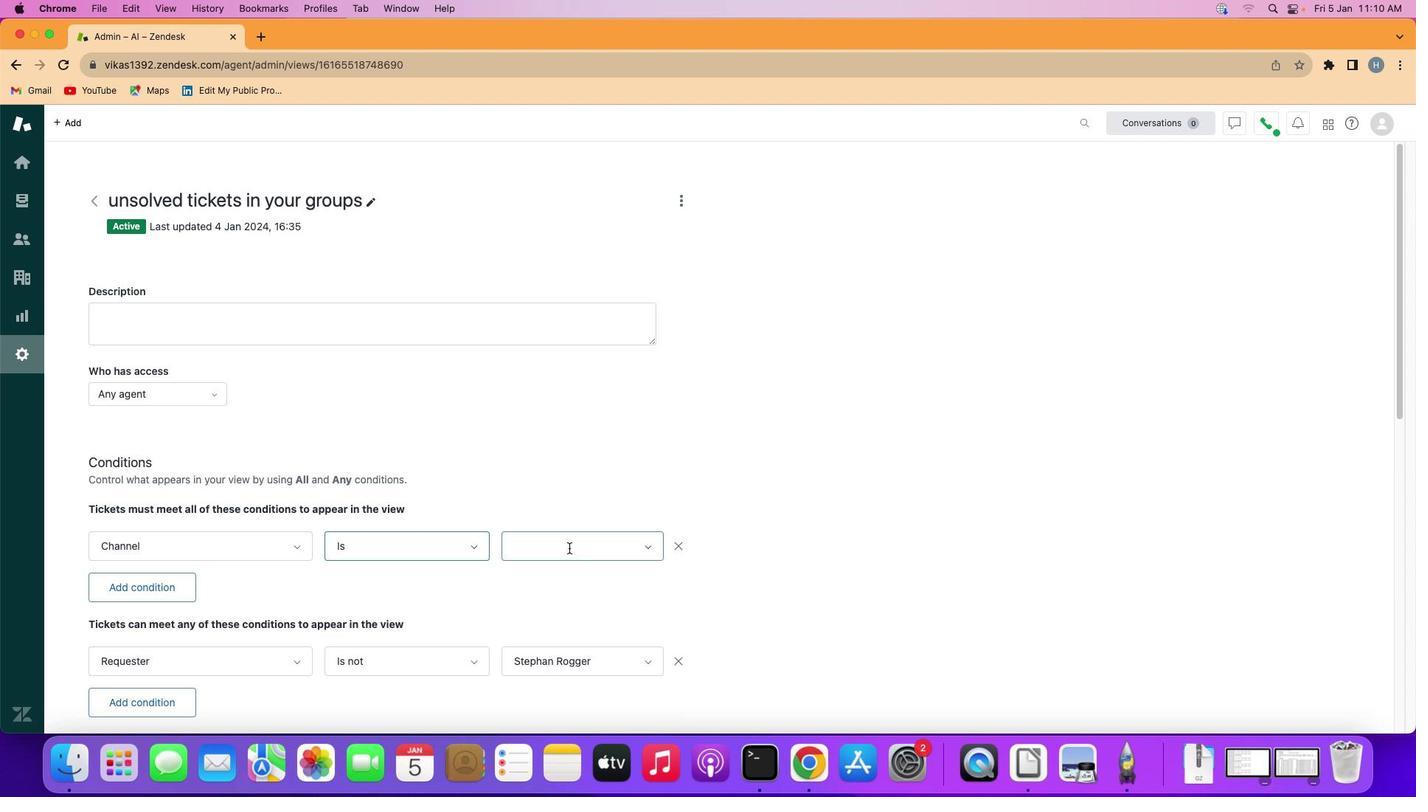 
Action: Mouse moved to (564, 436)
Screenshot: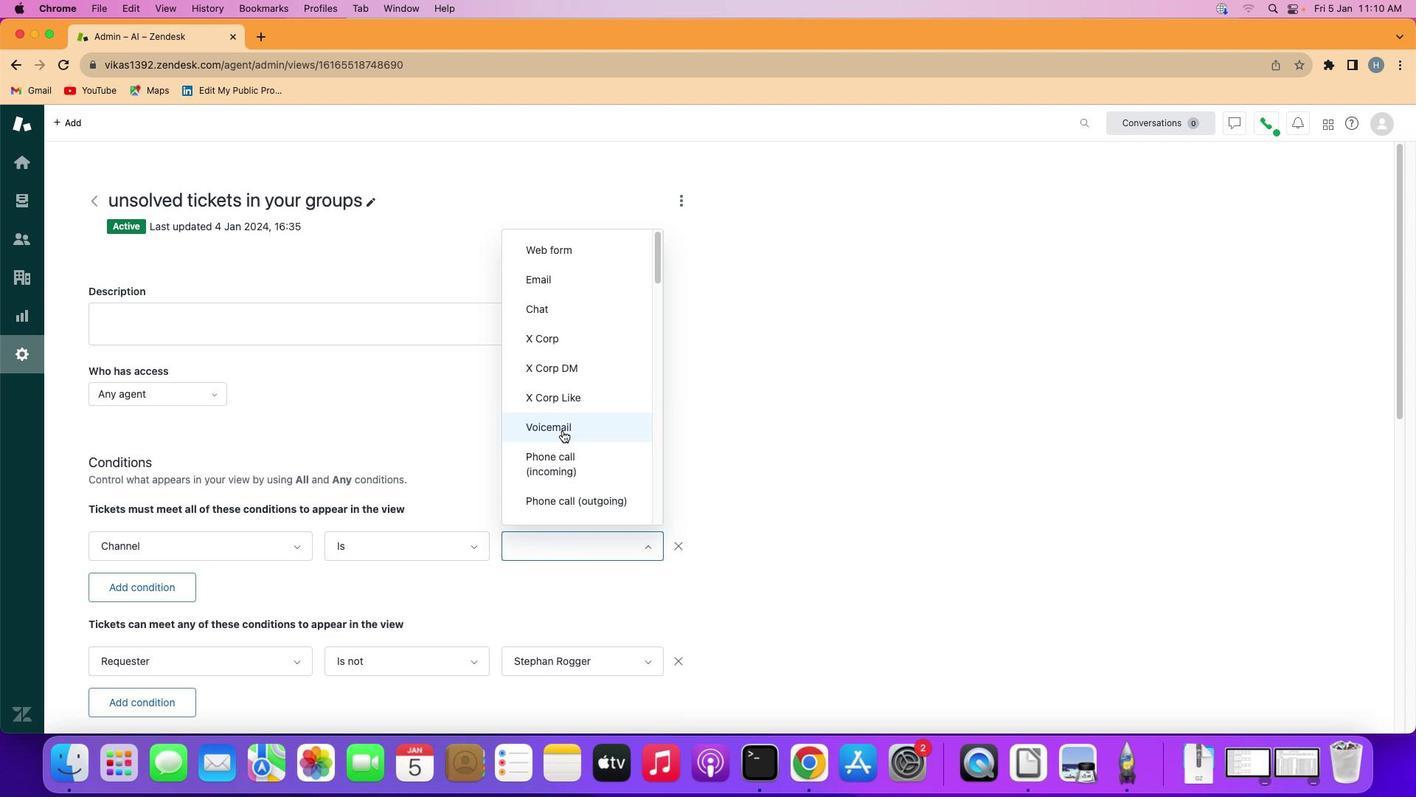 
Action: Mouse scrolled (564, 436) with delta (-1, 157)
Screenshot: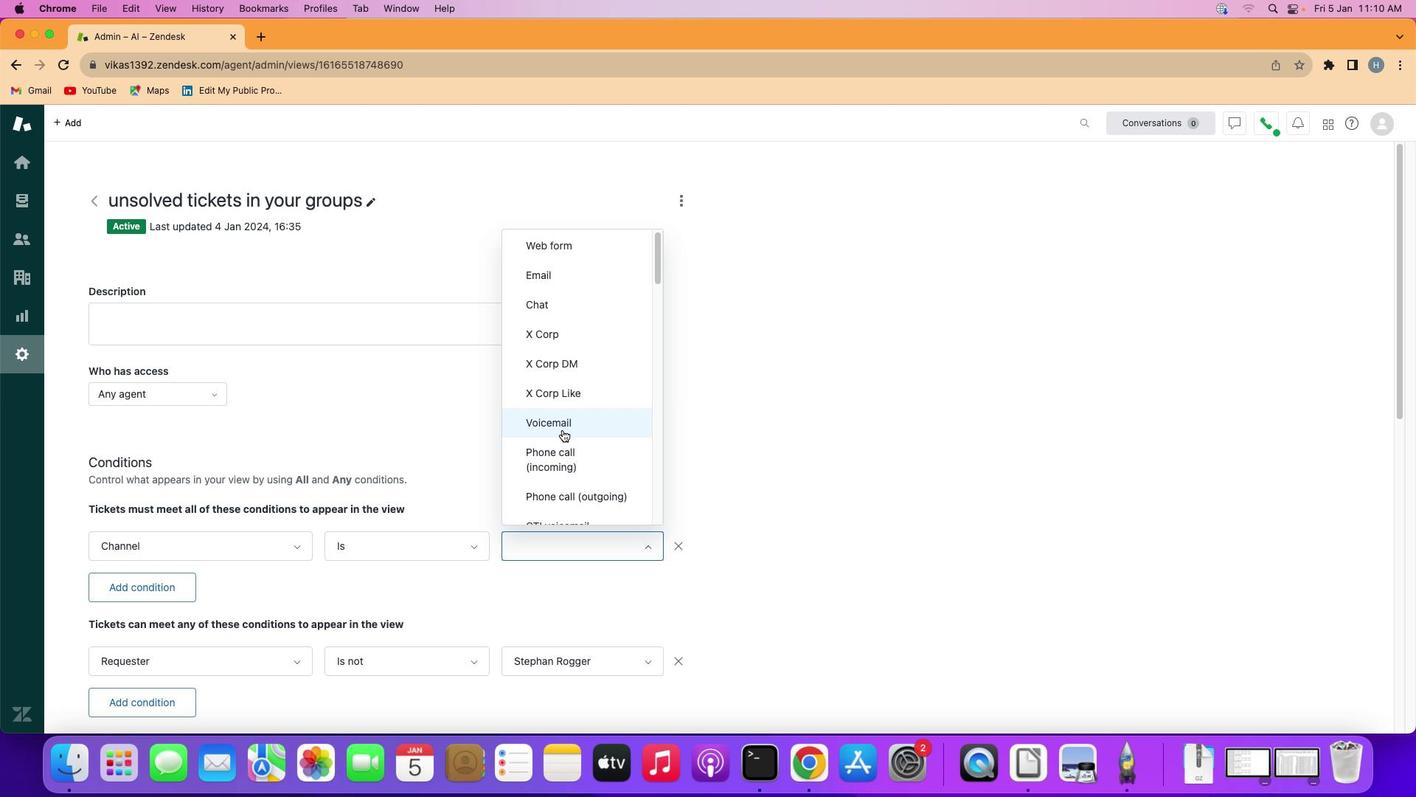 
Action: Mouse scrolled (564, 436) with delta (-1, 157)
Screenshot: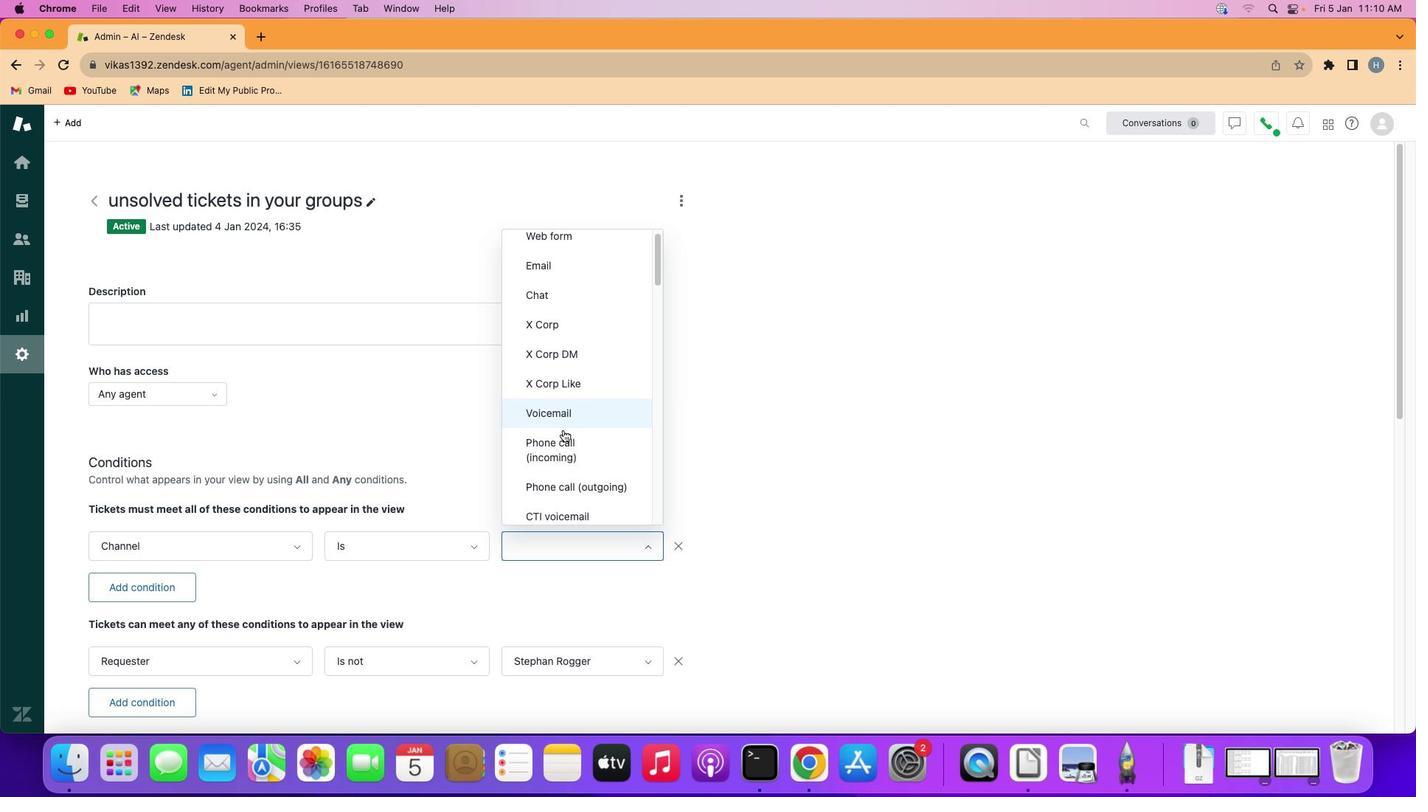 
Action: Mouse moved to (565, 436)
Screenshot: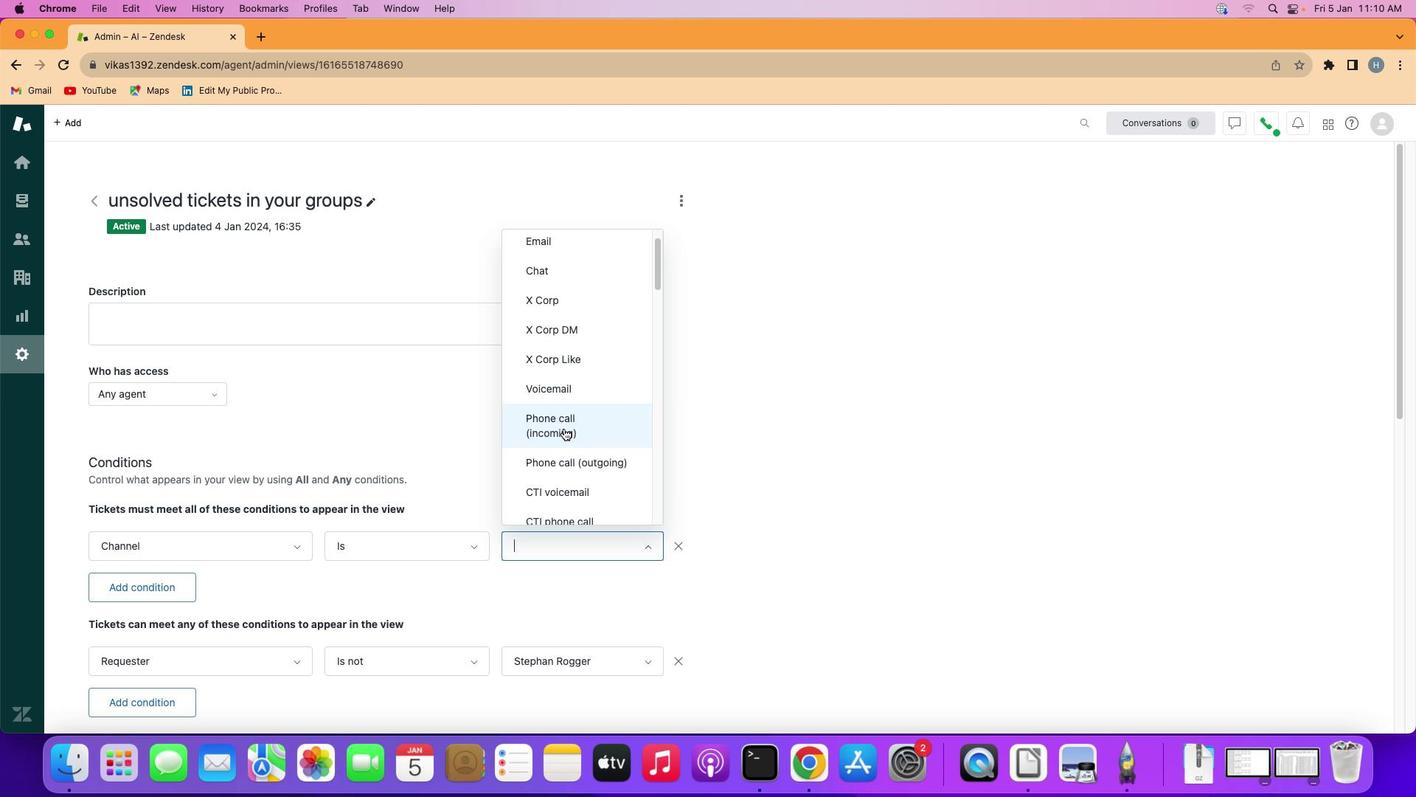 
Action: Mouse scrolled (565, 436) with delta (-1, 157)
Screenshot: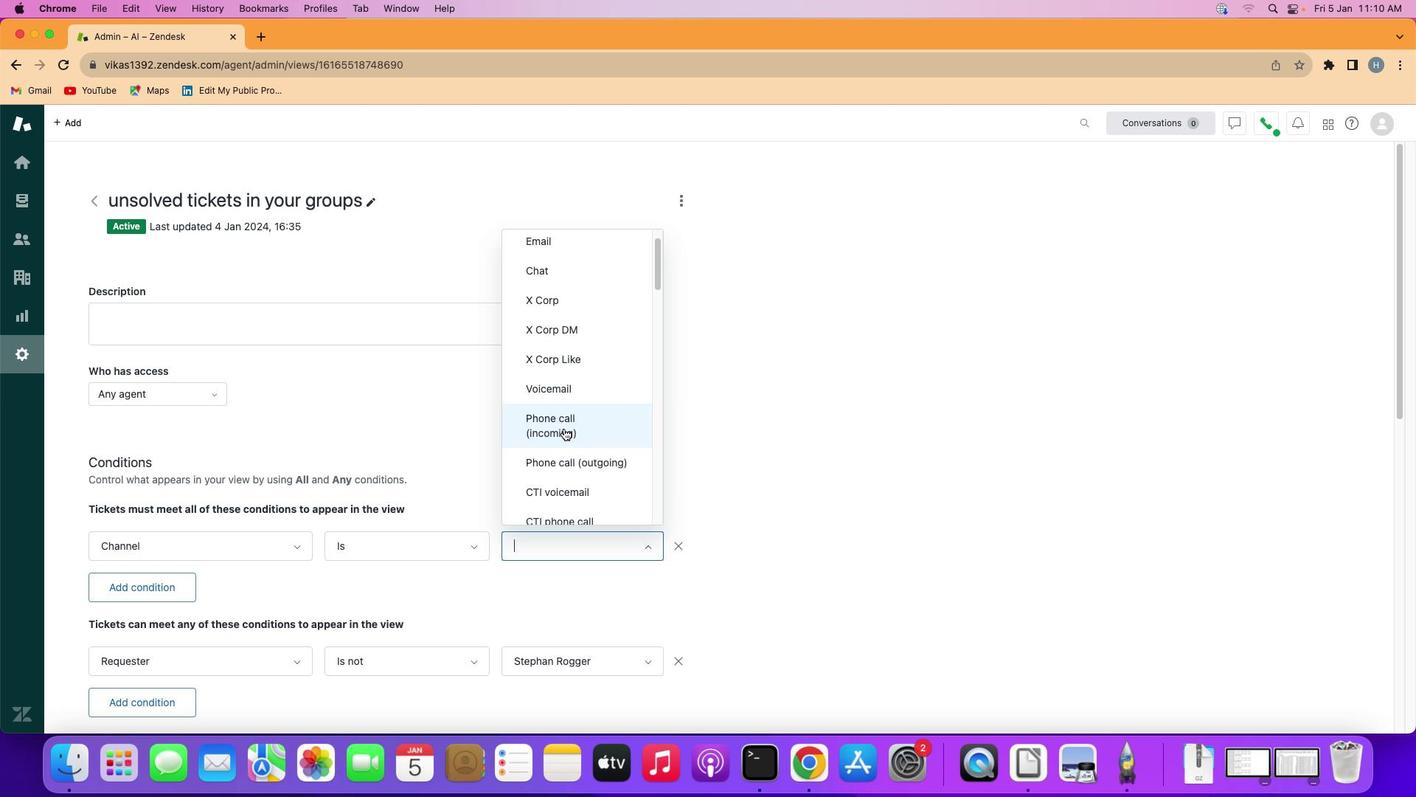 
Action: Mouse moved to (566, 436)
Screenshot: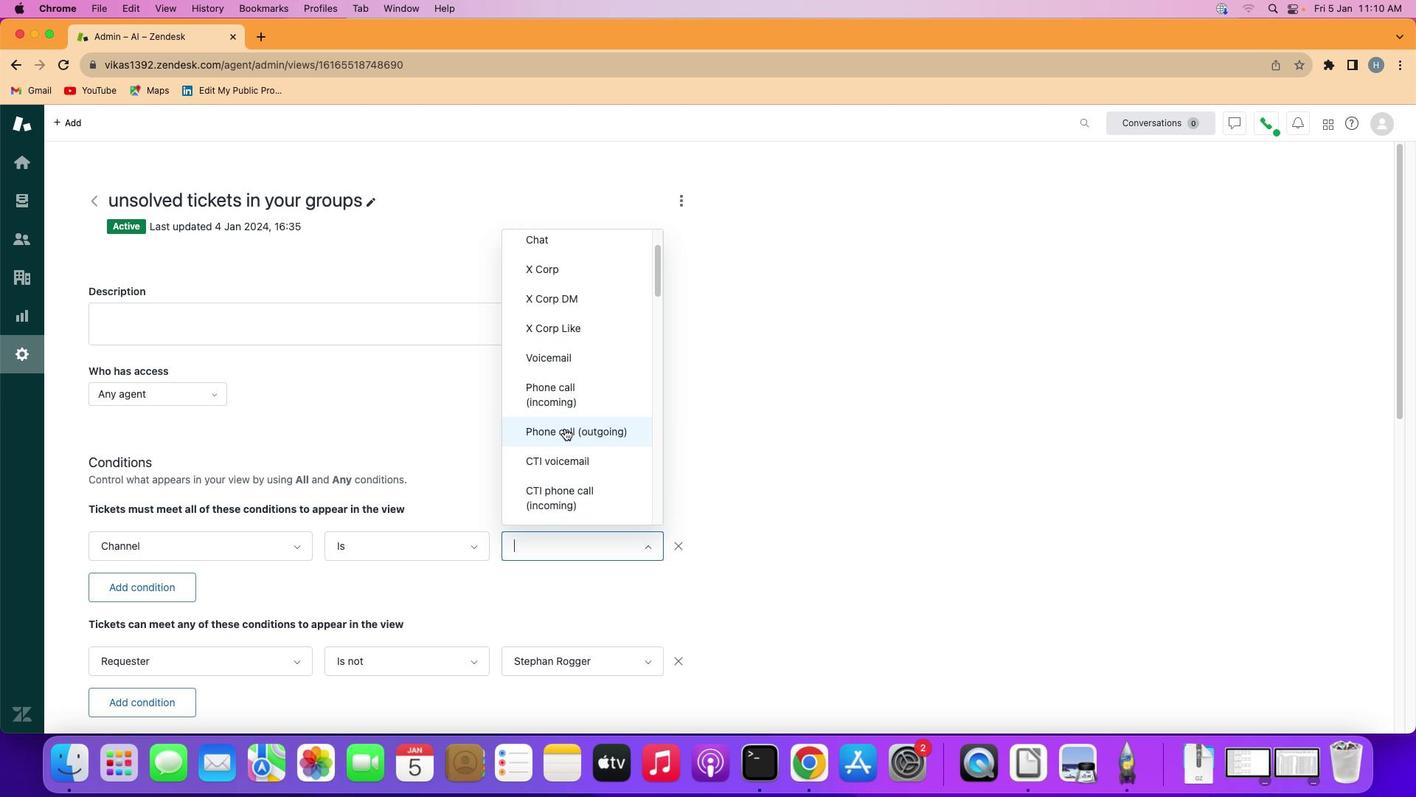 
Action: Mouse scrolled (566, 436) with delta (-1, 157)
Screenshot: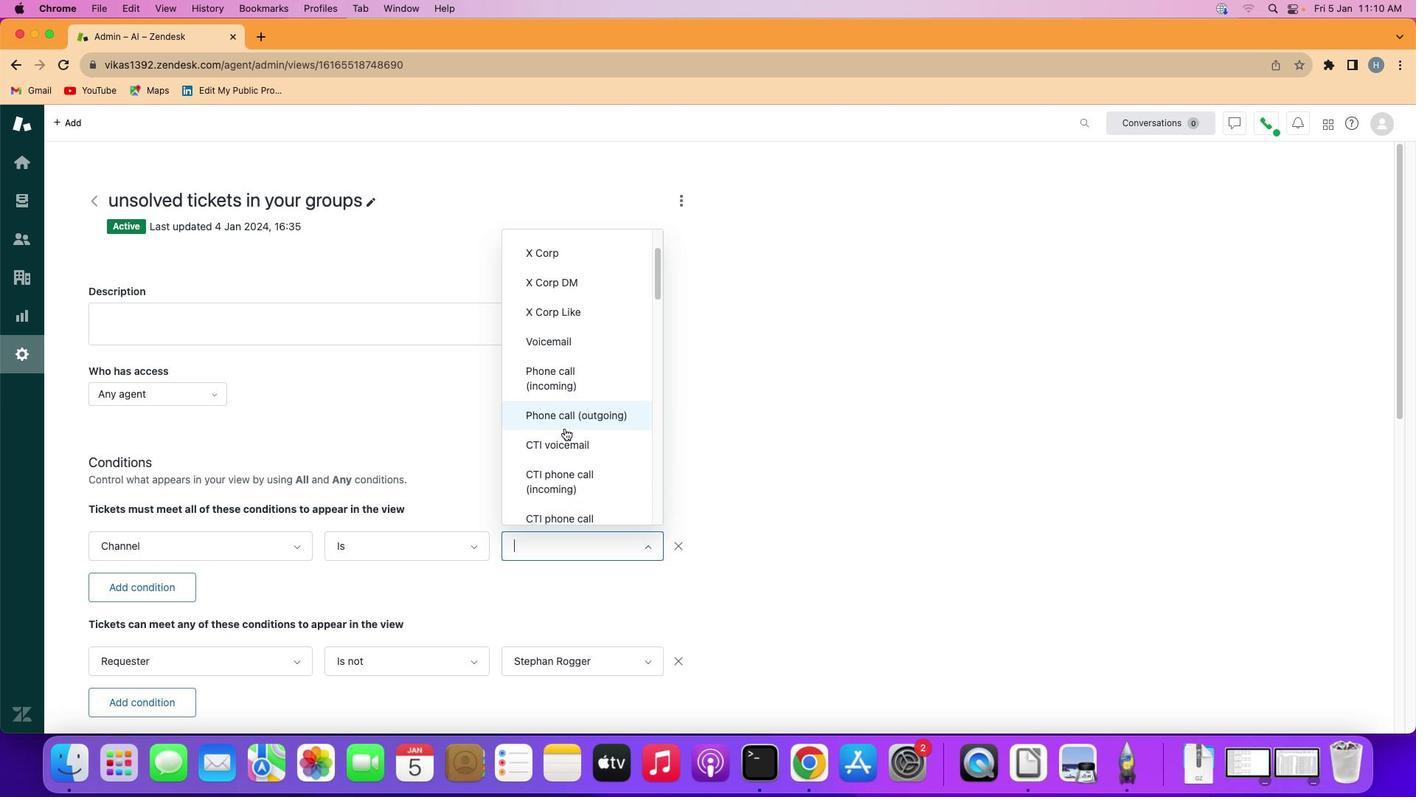 
Action: Mouse moved to (566, 435)
Screenshot: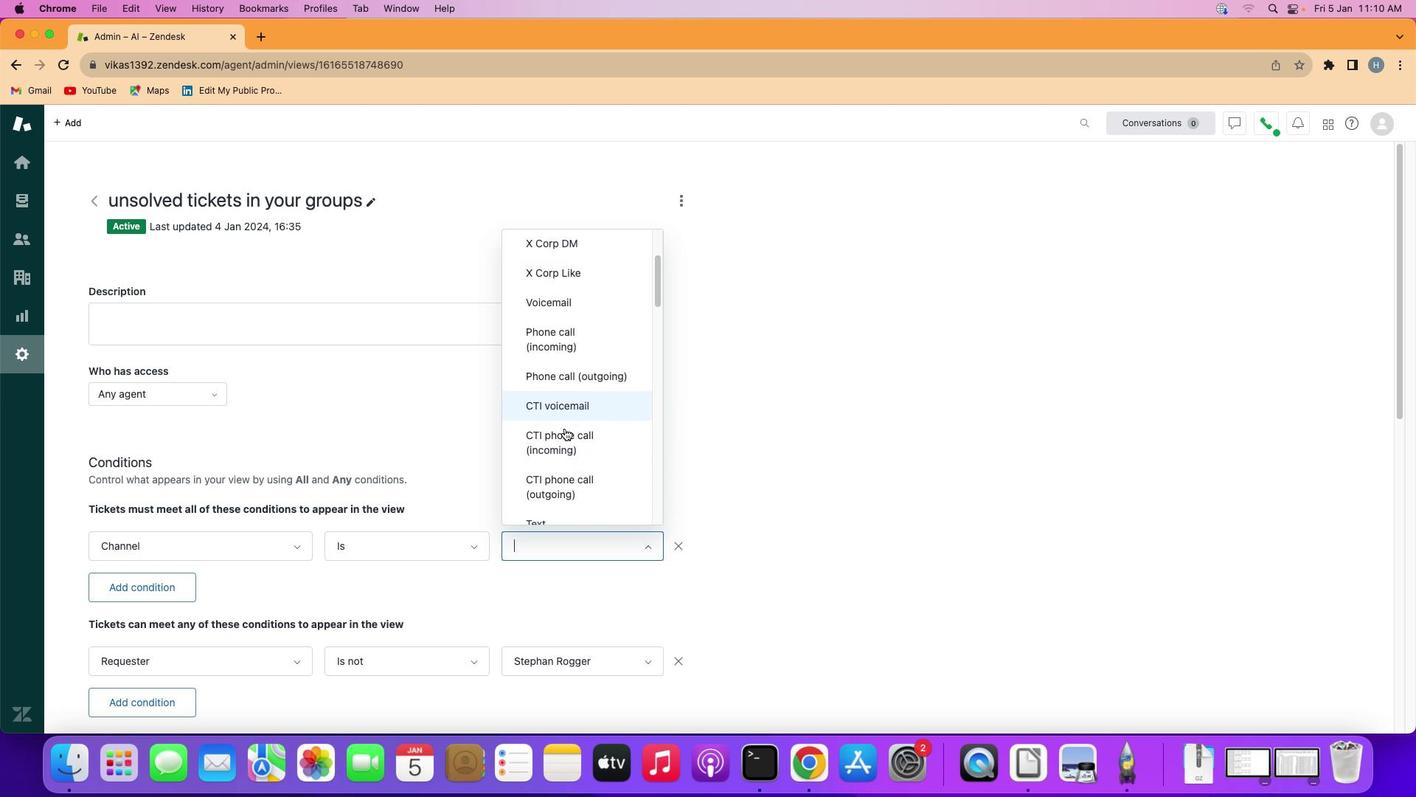 
Action: Mouse scrolled (566, 435) with delta (-1, 157)
Screenshot: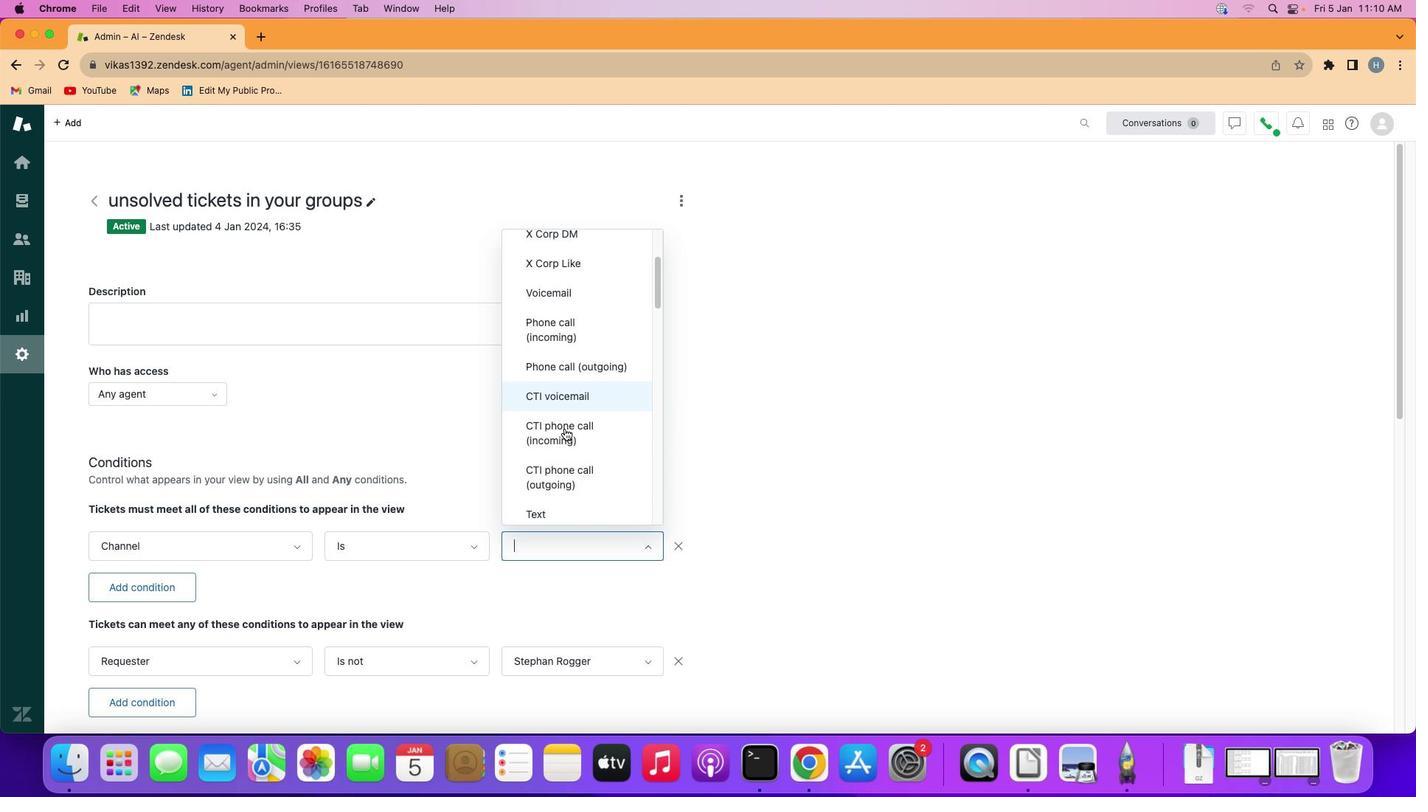 
Action: Mouse moved to (592, 408)
Screenshot: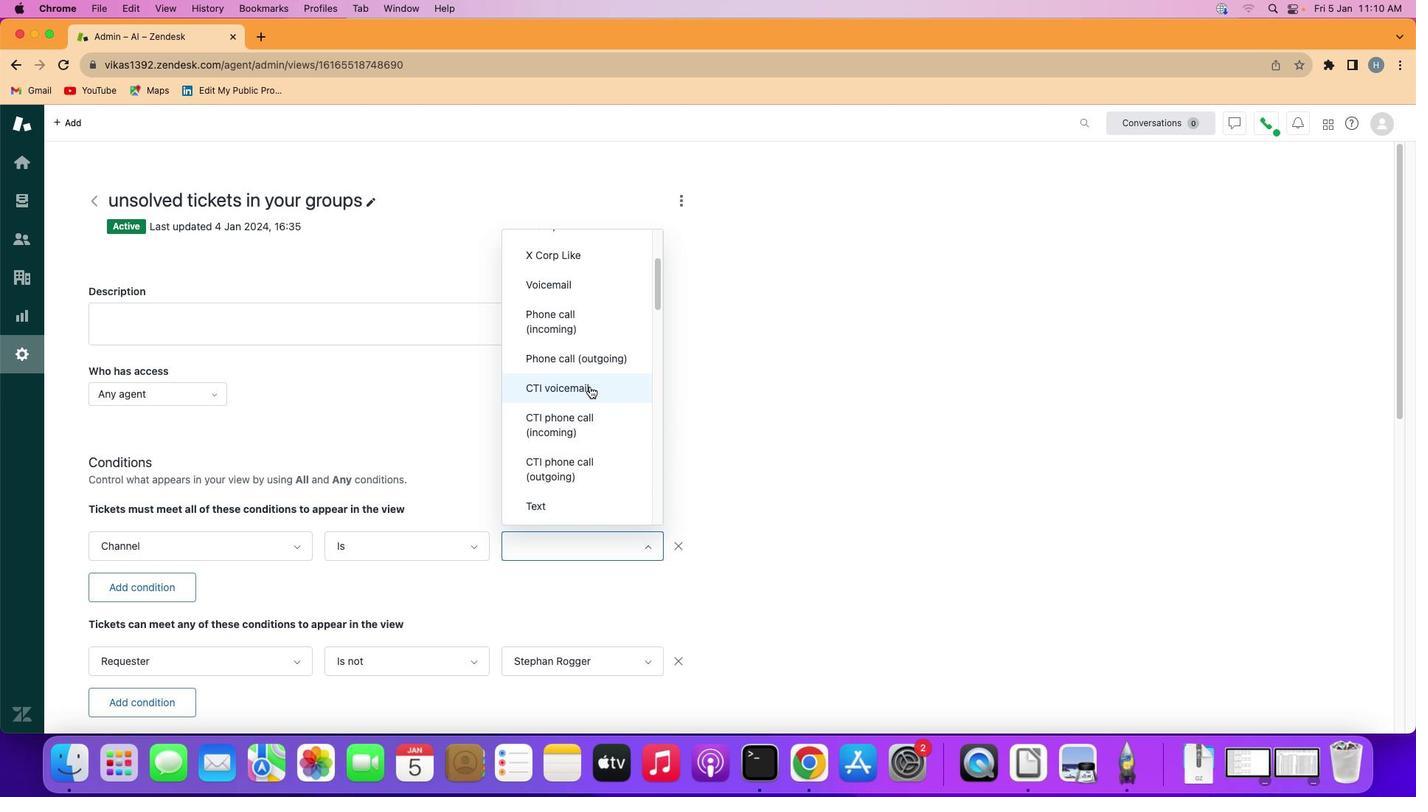 
Action: Mouse pressed left at (592, 408)
Screenshot: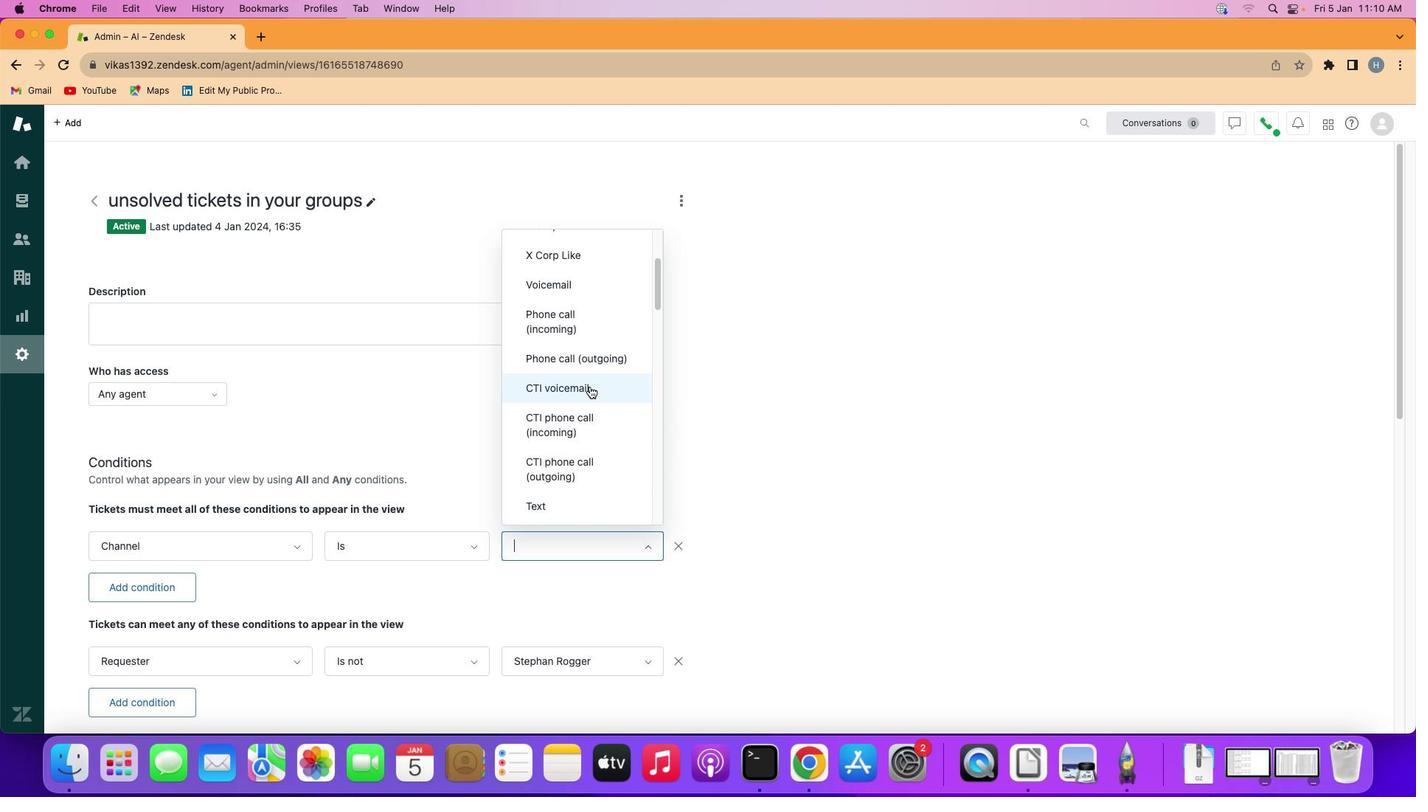 
Action: Mouse moved to (586, 453)
Screenshot: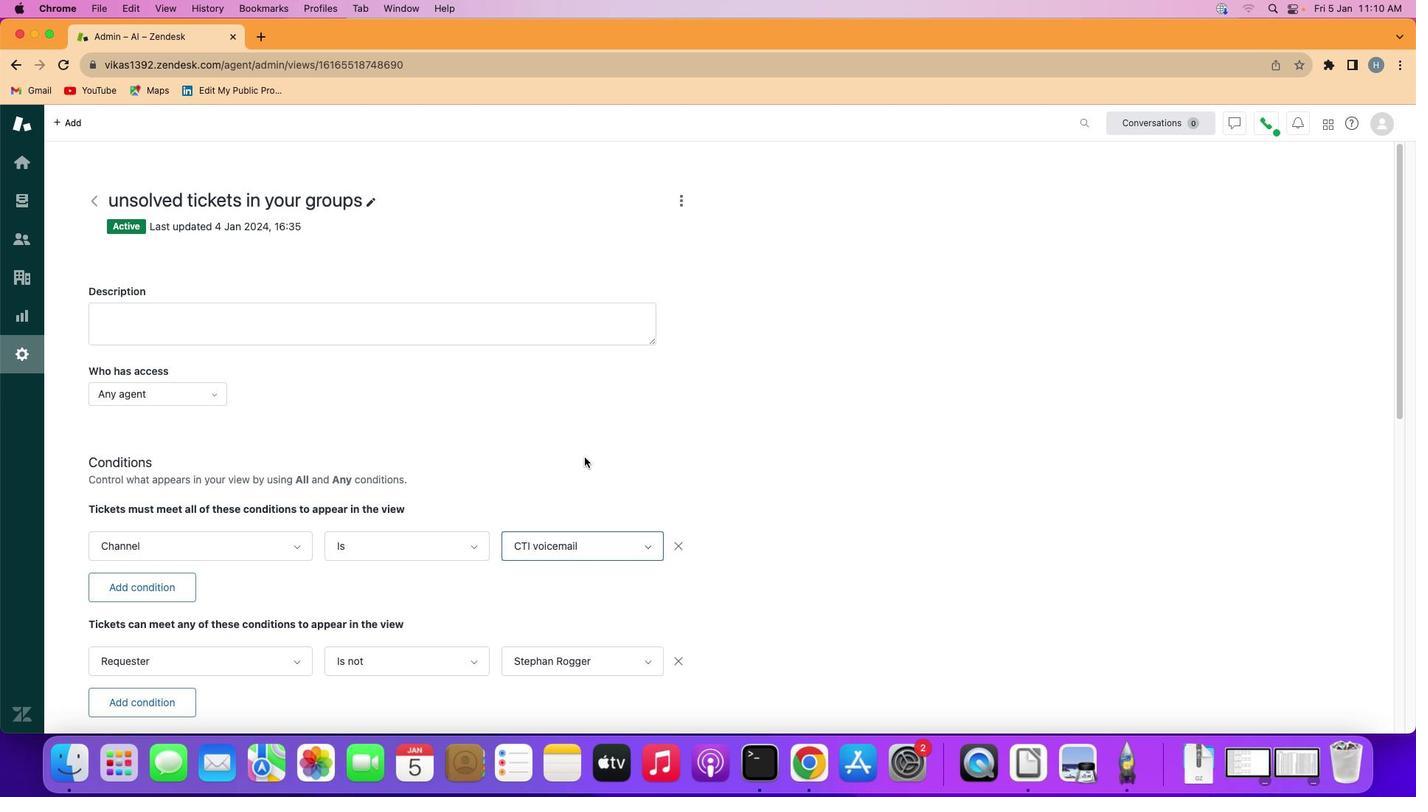 
